Task: Search for accommodations in Tianfu, China, from 5th to 16th June for 2 guests, with a price range of ₹7000 to ₹15000, 1 bed, 2 bathrooms, and amenities like WiFi, air conditioning, and kitchen.
Action: Mouse moved to (490, 105)
Screenshot: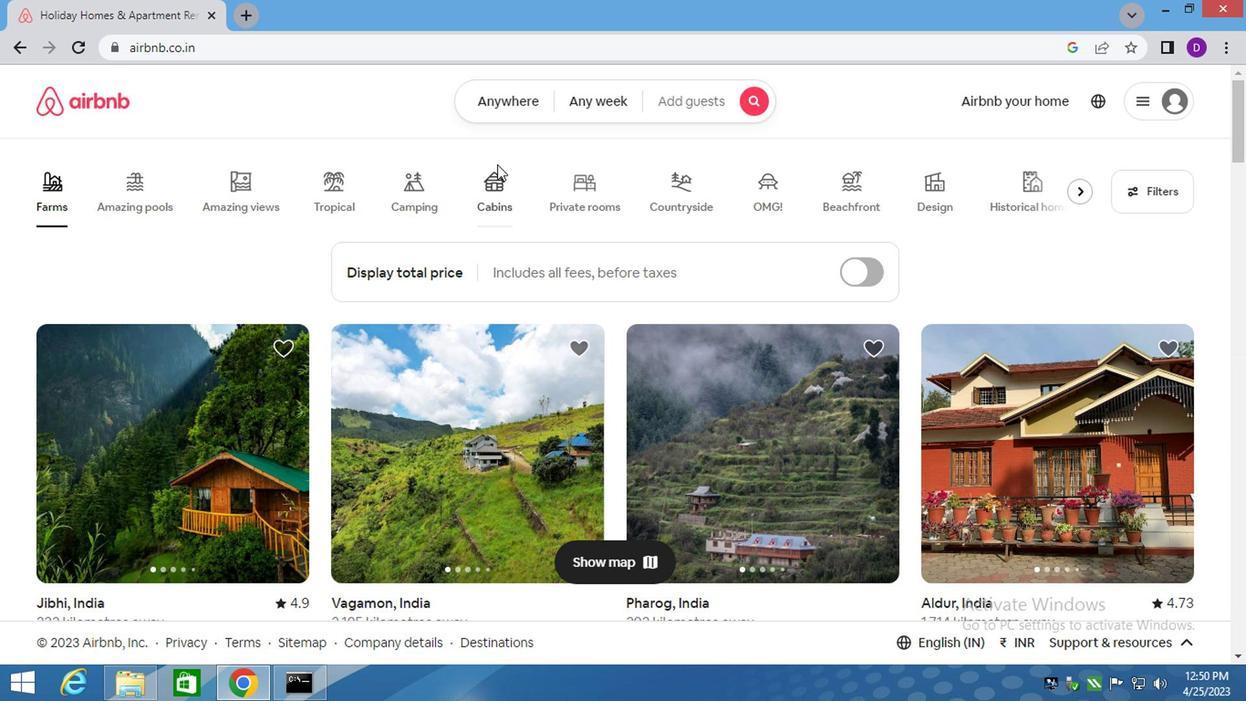 
Action: Mouse pressed left at (490, 105)
Screenshot: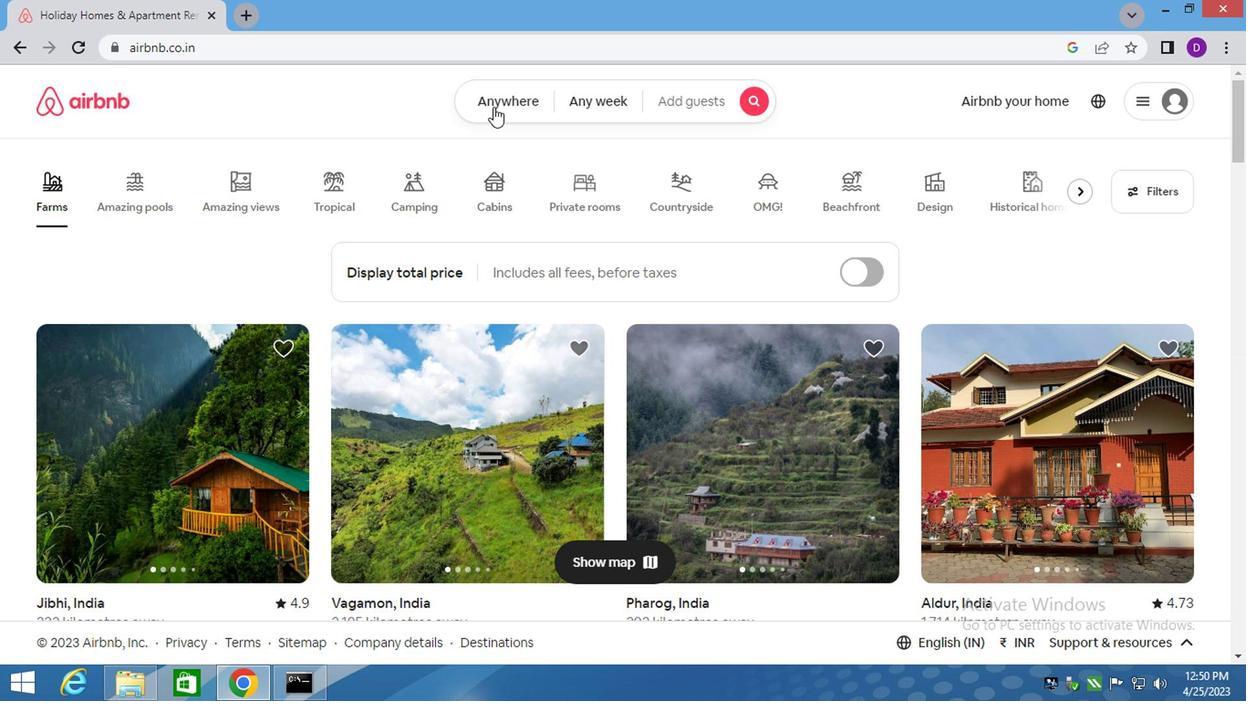 
Action: Mouse moved to (316, 179)
Screenshot: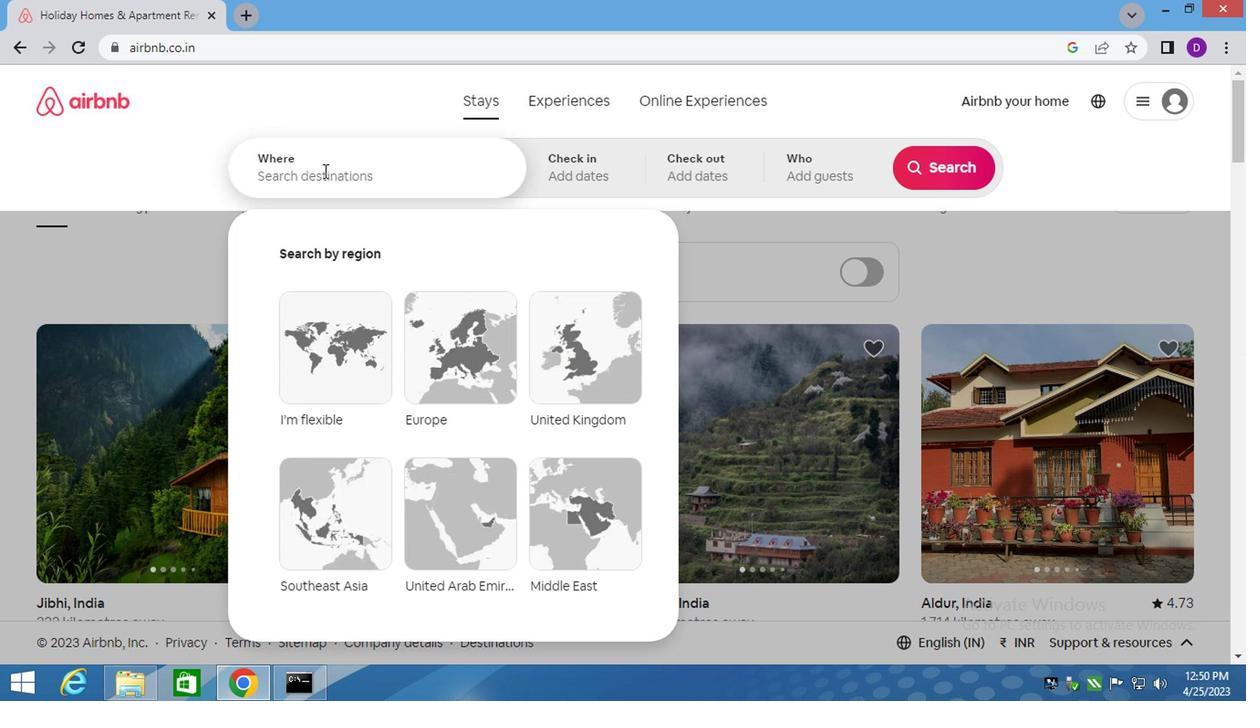 
Action: Mouse pressed left at (316, 179)
Screenshot: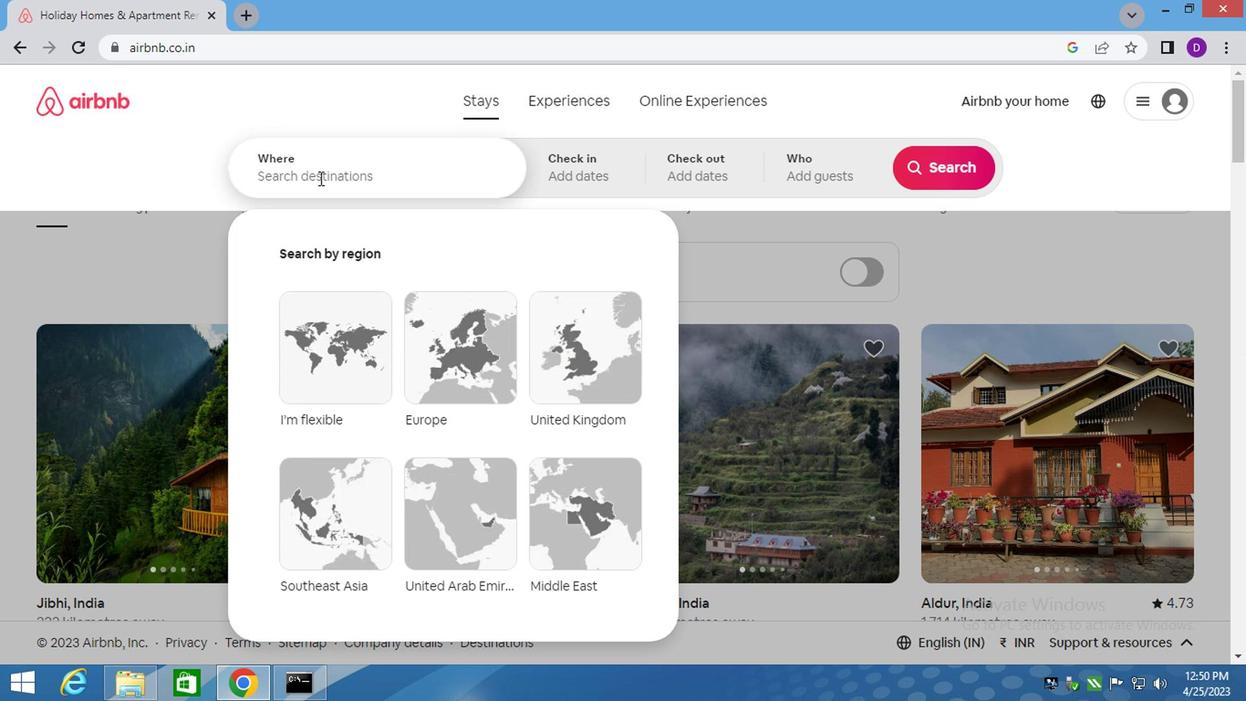 
Action: Key pressed <Key.shift>TIANFU,<Key.space><Key.shift><Key.shift><Key.shift><Key.shift><Key.shift><Key.shift><Key.shift><Key.shift><Key.shift><Key.shift><Key.shift><Key.shift><Key.shift><Key.shift><Key.shift><Key.shift><Key.shift><Key.shift><Key.shift>CHINA<Key.enter>
Screenshot: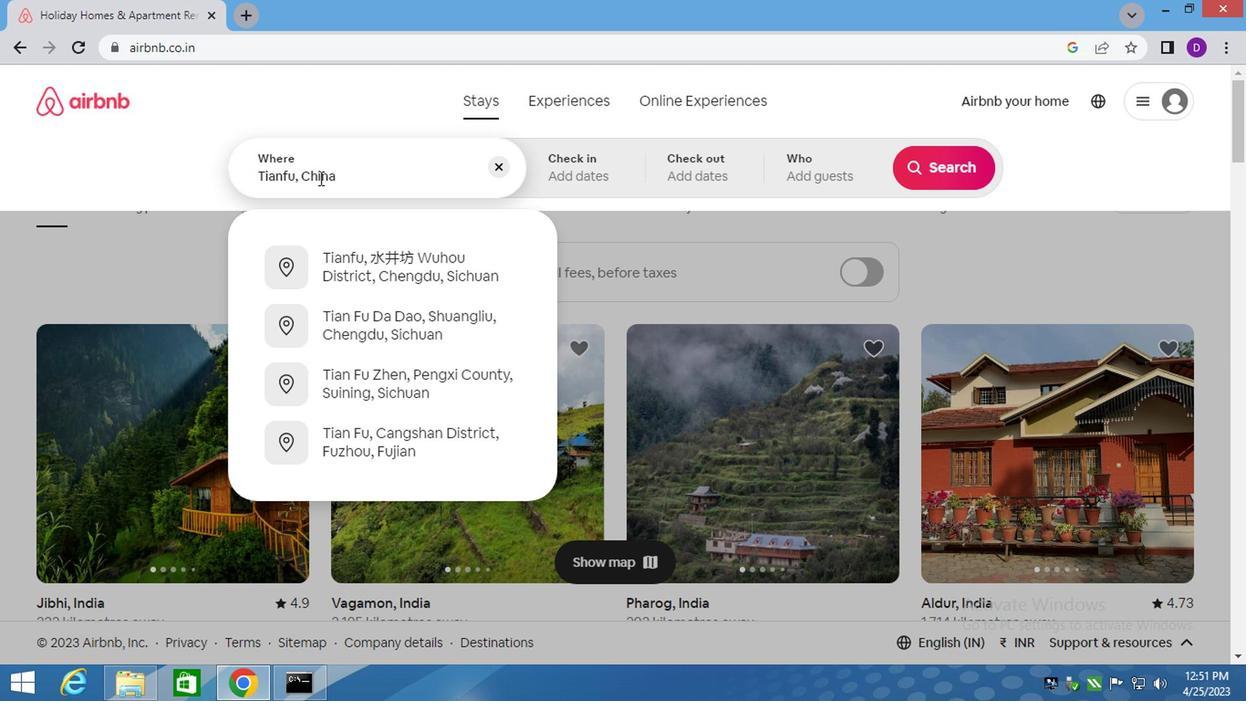 
Action: Mouse moved to (935, 317)
Screenshot: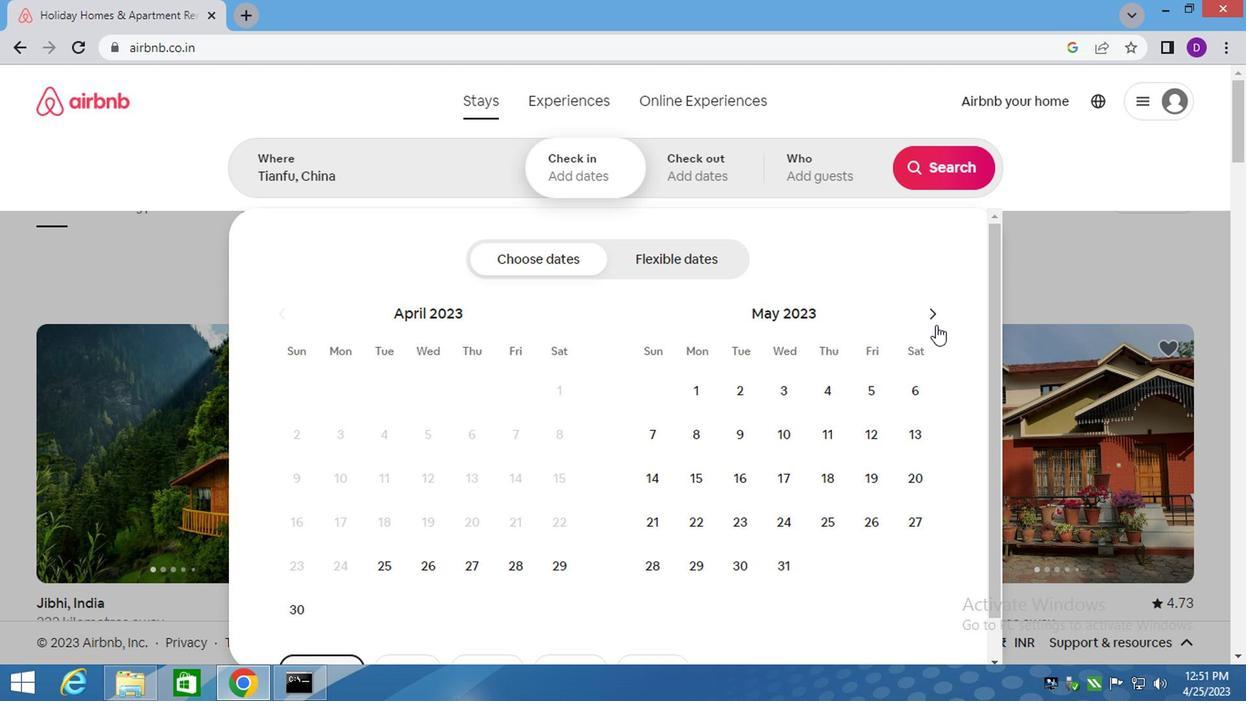 
Action: Mouse pressed left at (935, 317)
Screenshot: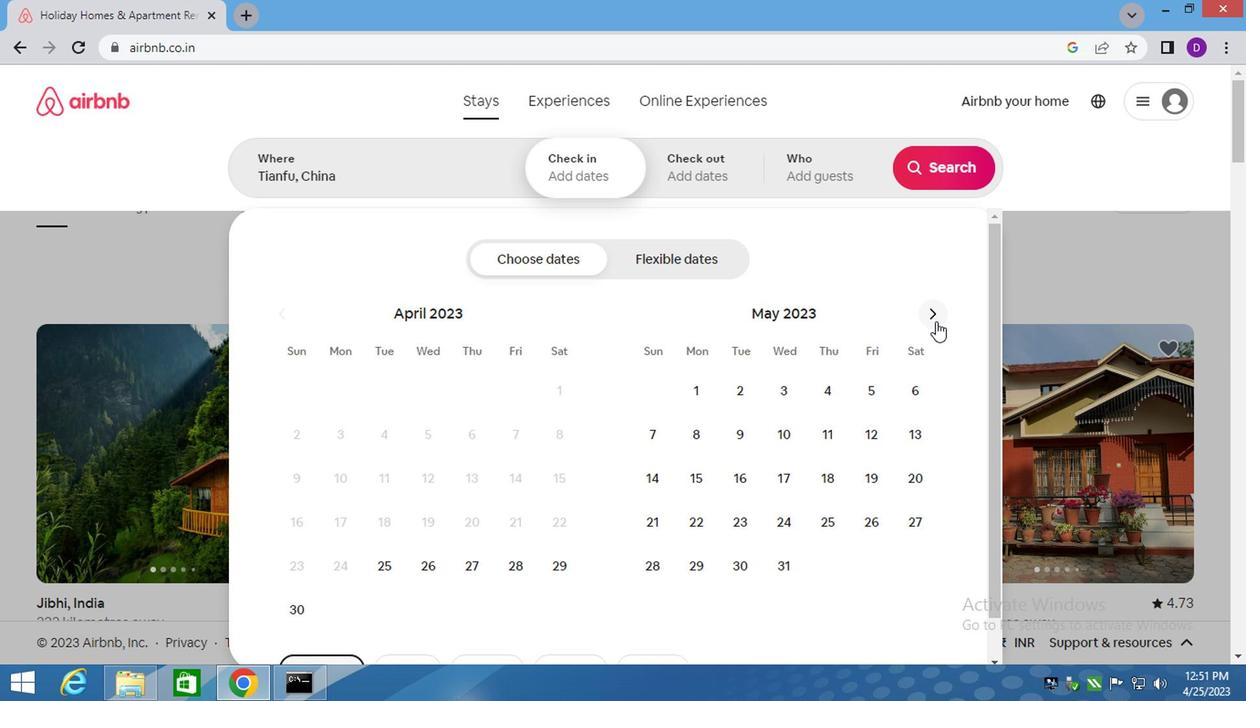 
Action: Mouse moved to (691, 439)
Screenshot: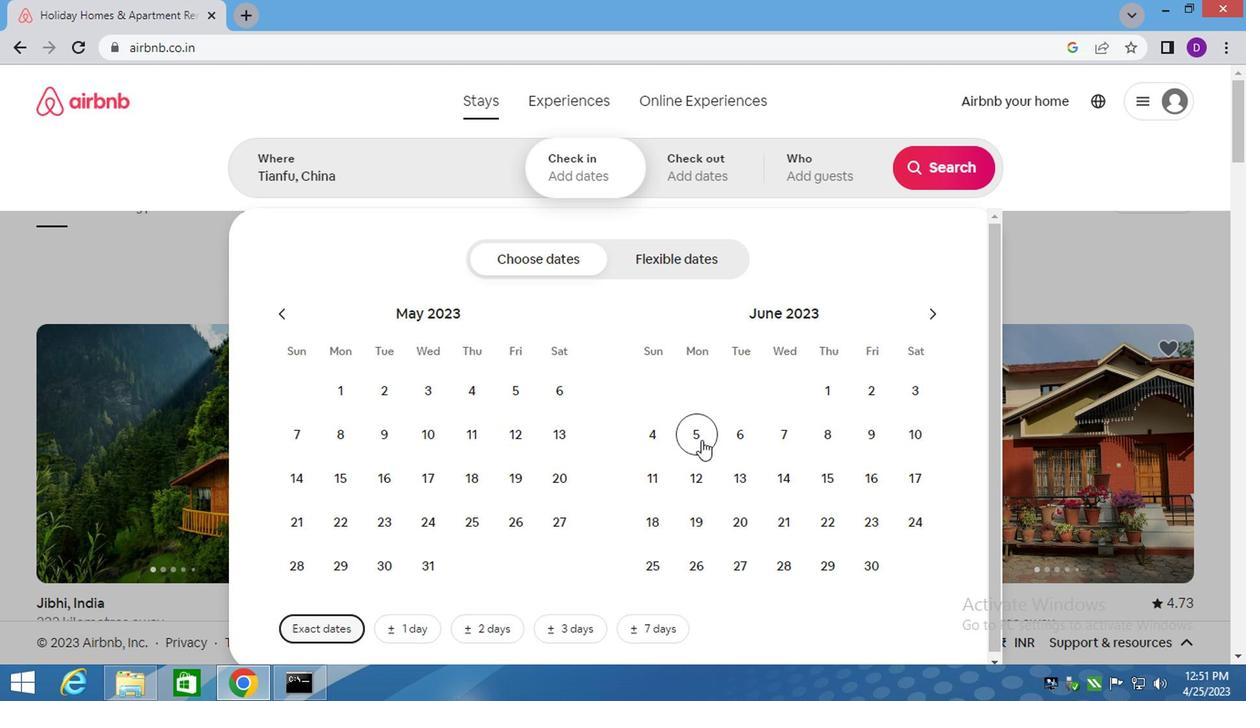 
Action: Mouse pressed left at (691, 439)
Screenshot: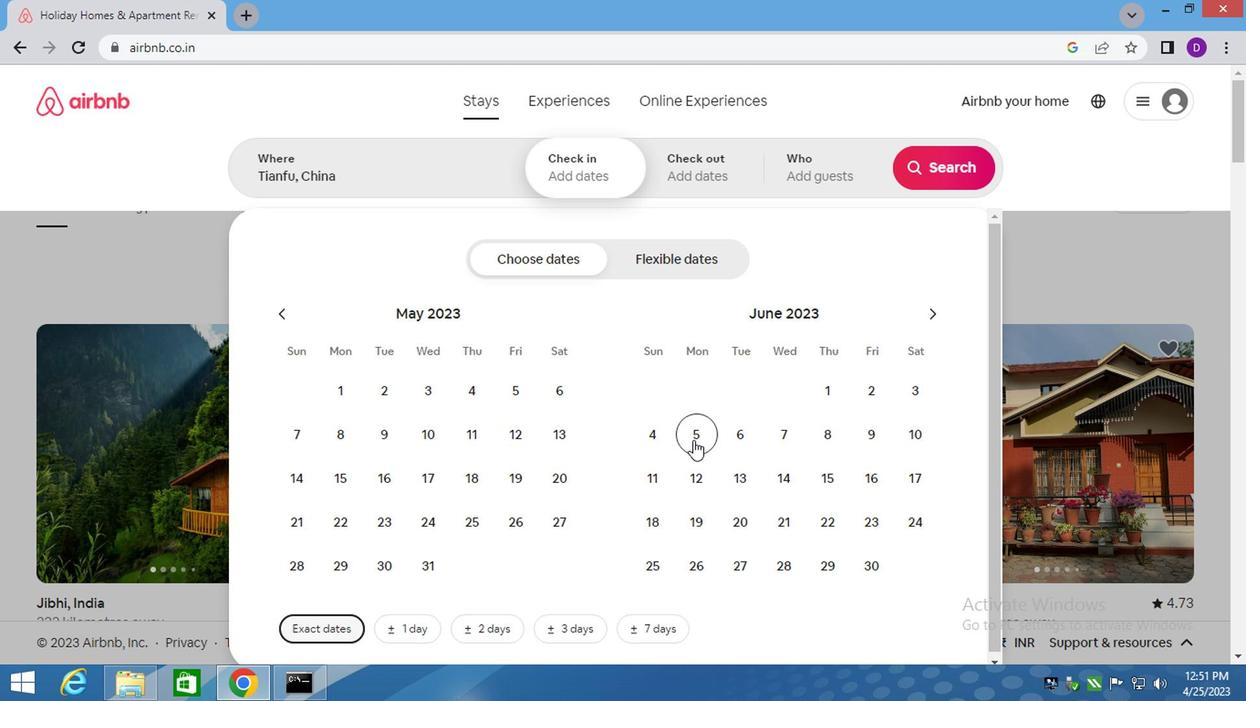 
Action: Mouse moved to (864, 478)
Screenshot: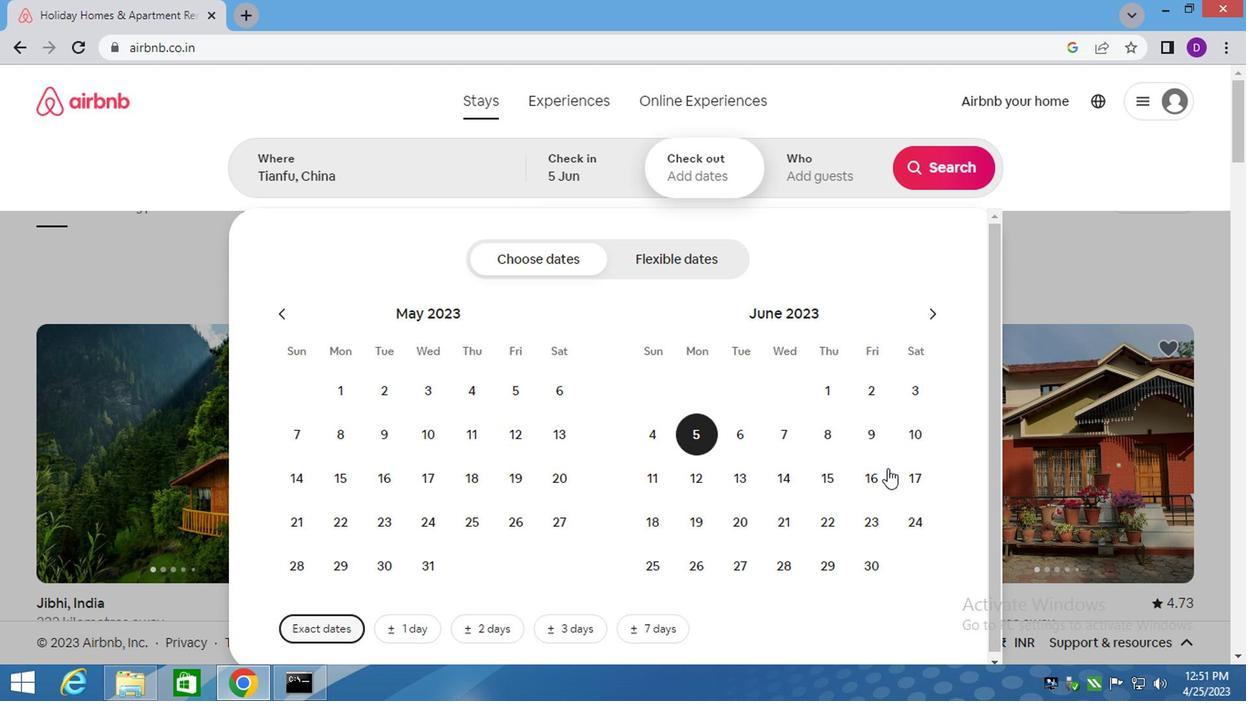 
Action: Mouse pressed left at (864, 478)
Screenshot: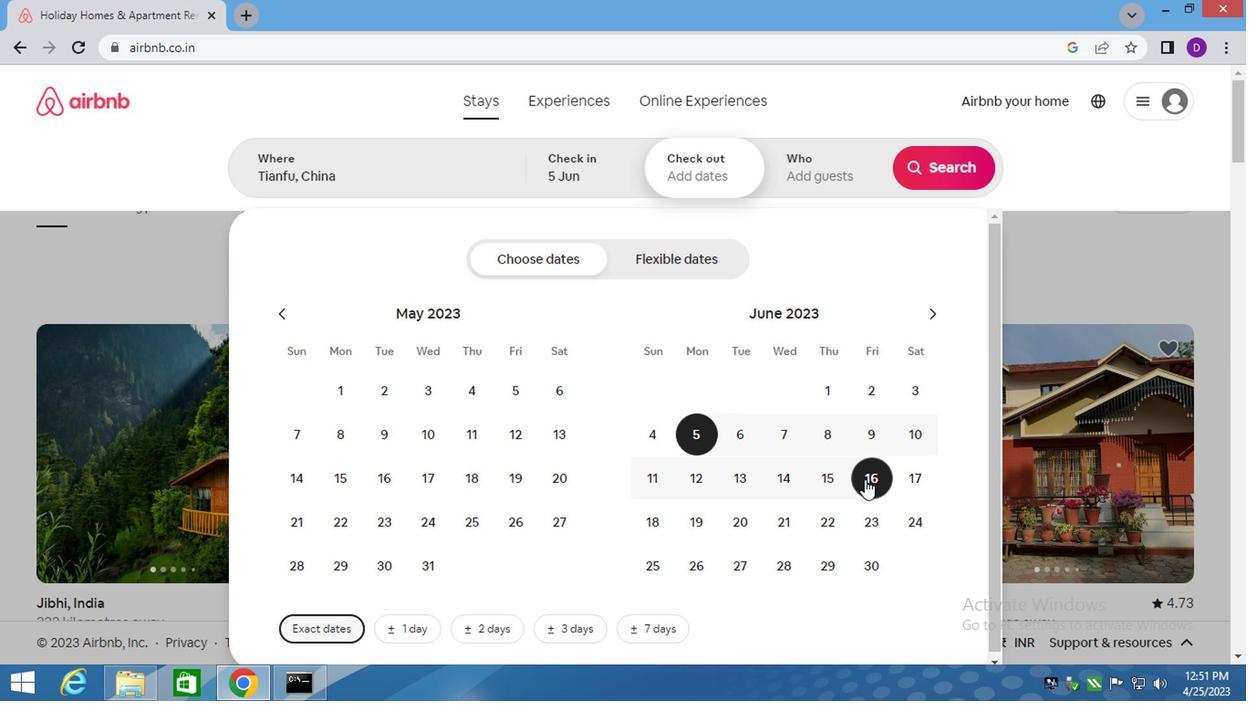 
Action: Mouse moved to (792, 179)
Screenshot: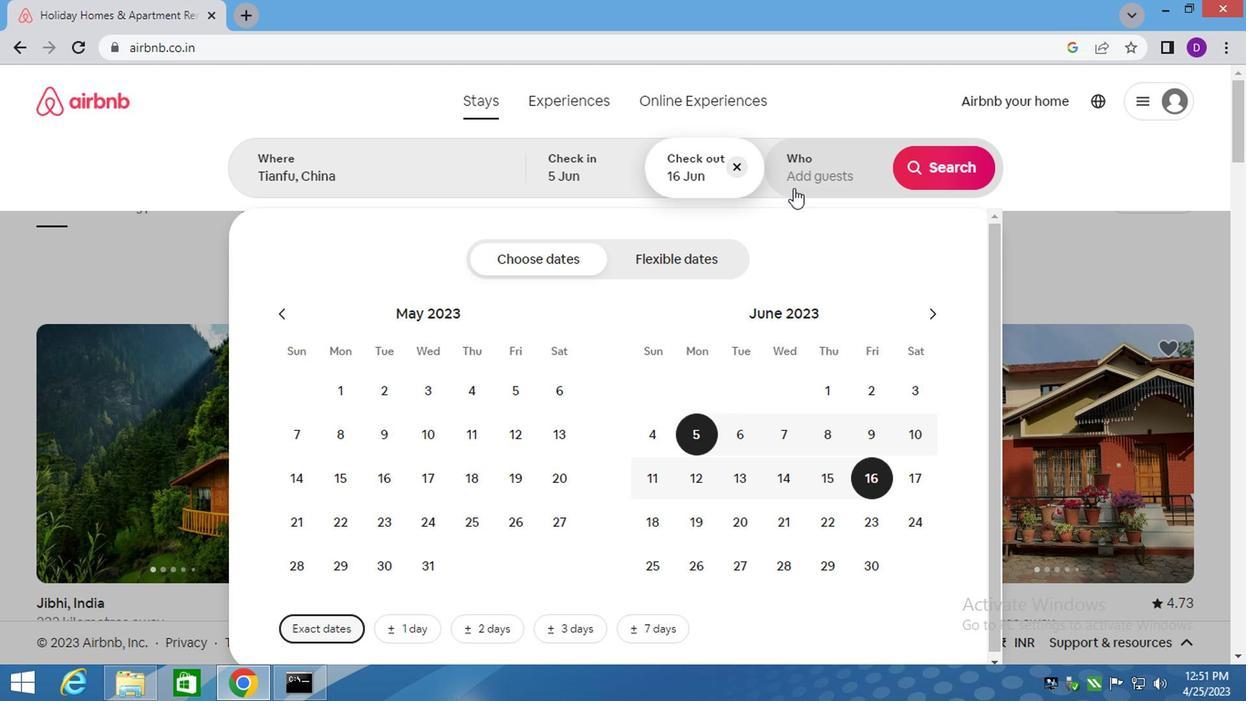 
Action: Mouse pressed left at (792, 179)
Screenshot: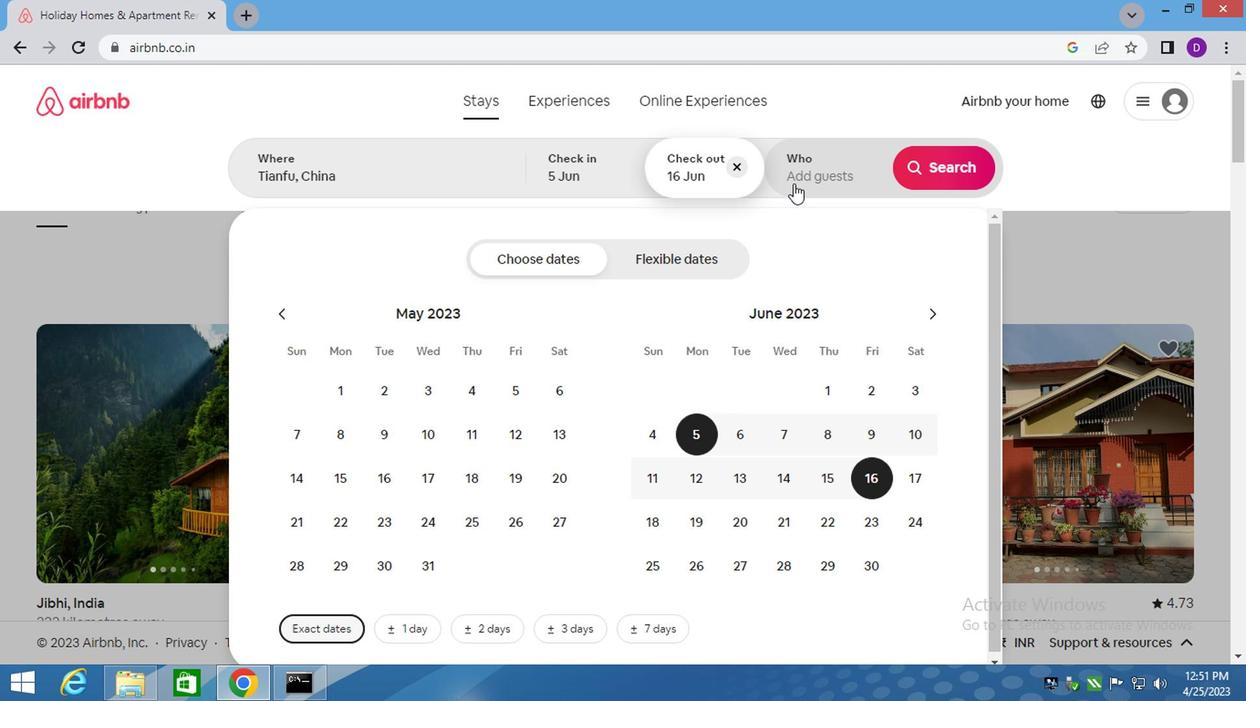 
Action: Mouse moved to (955, 272)
Screenshot: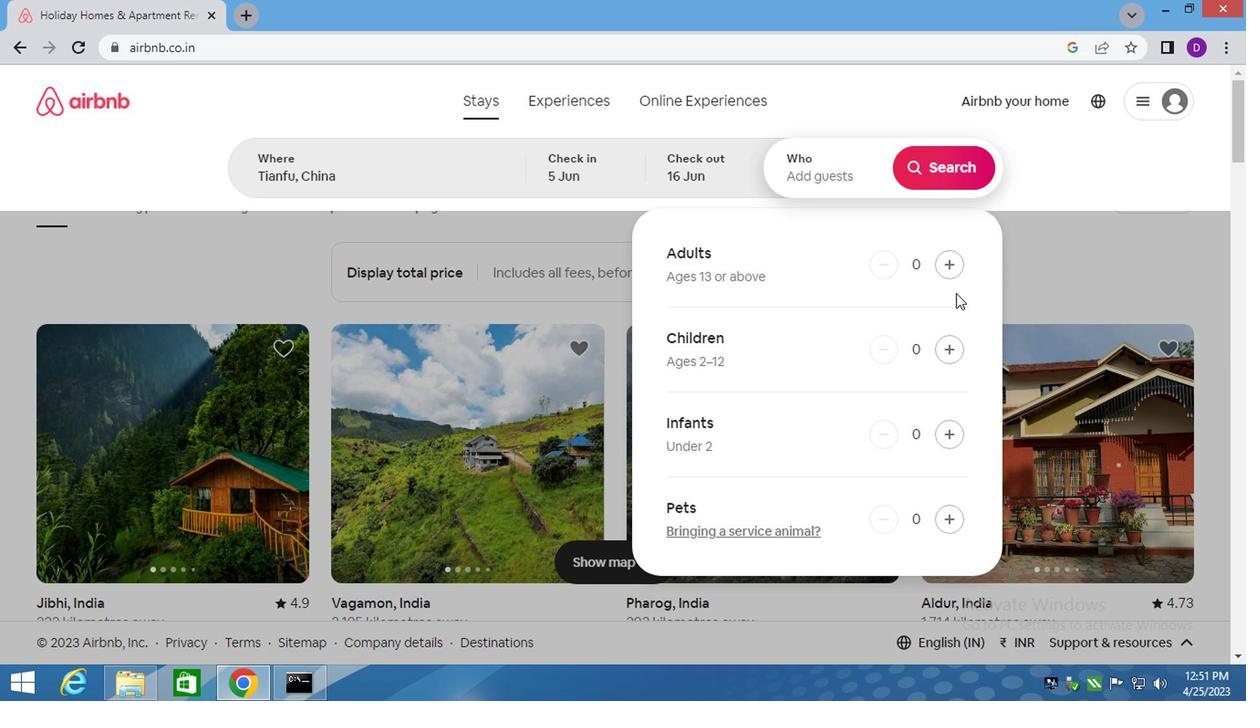 
Action: Mouse pressed left at (955, 272)
Screenshot: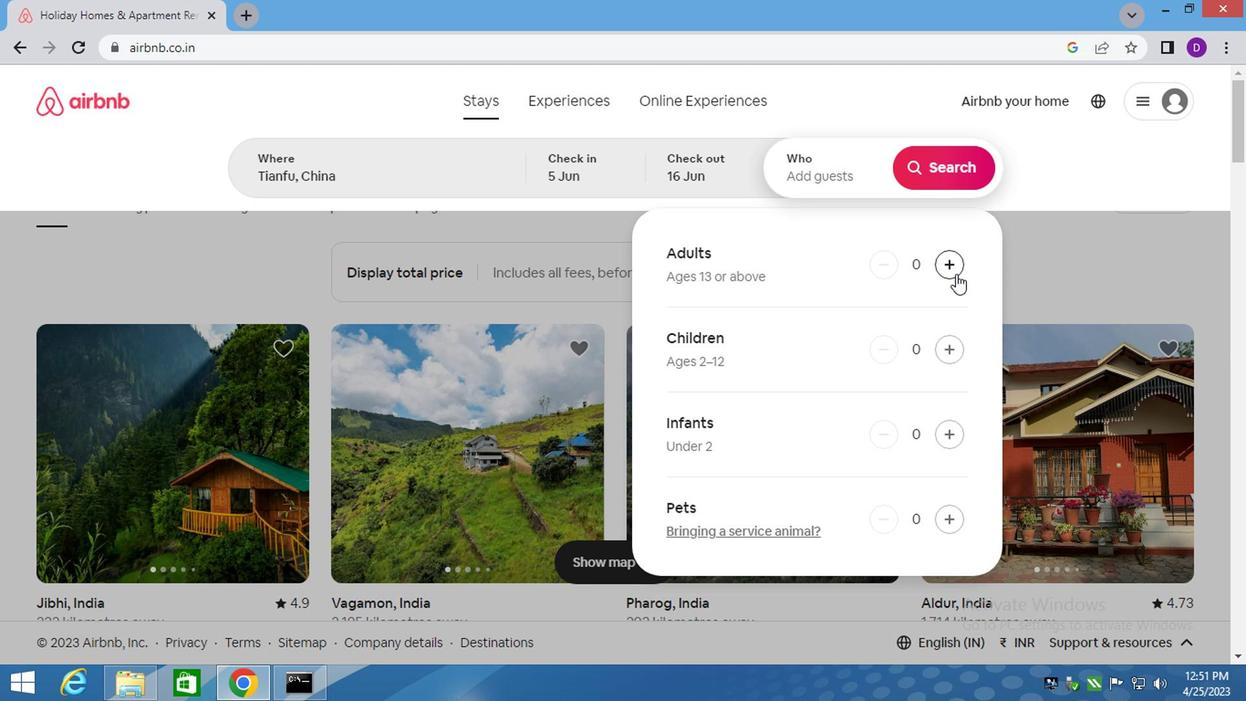 
Action: Mouse pressed left at (955, 272)
Screenshot: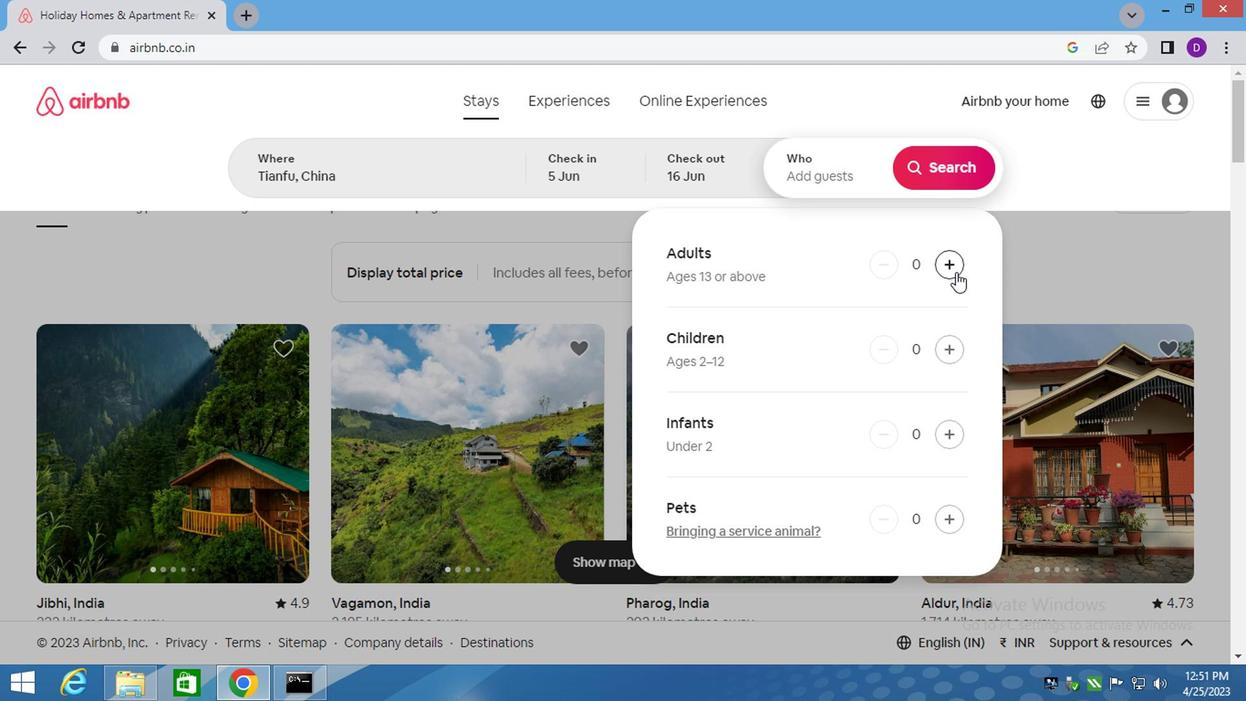 
Action: Mouse moved to (946, 177)
Screenshot: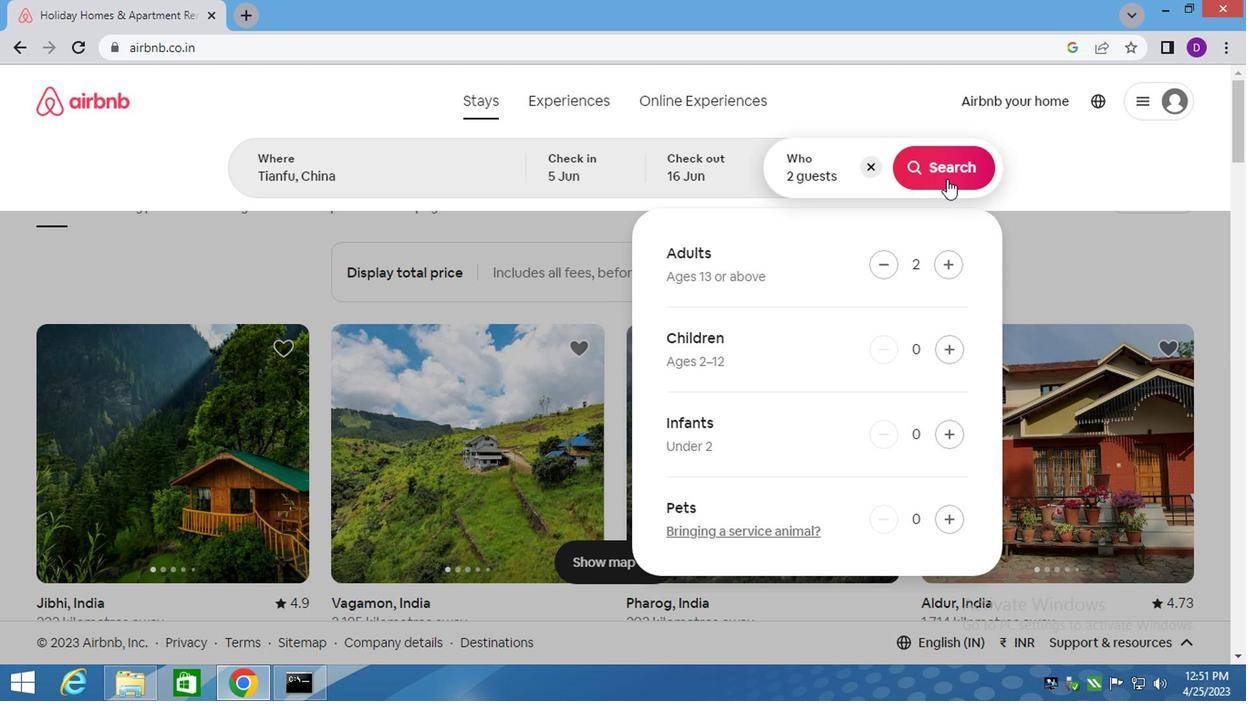 
Action: Mouse pressed left at (946, 177)
Screenshot: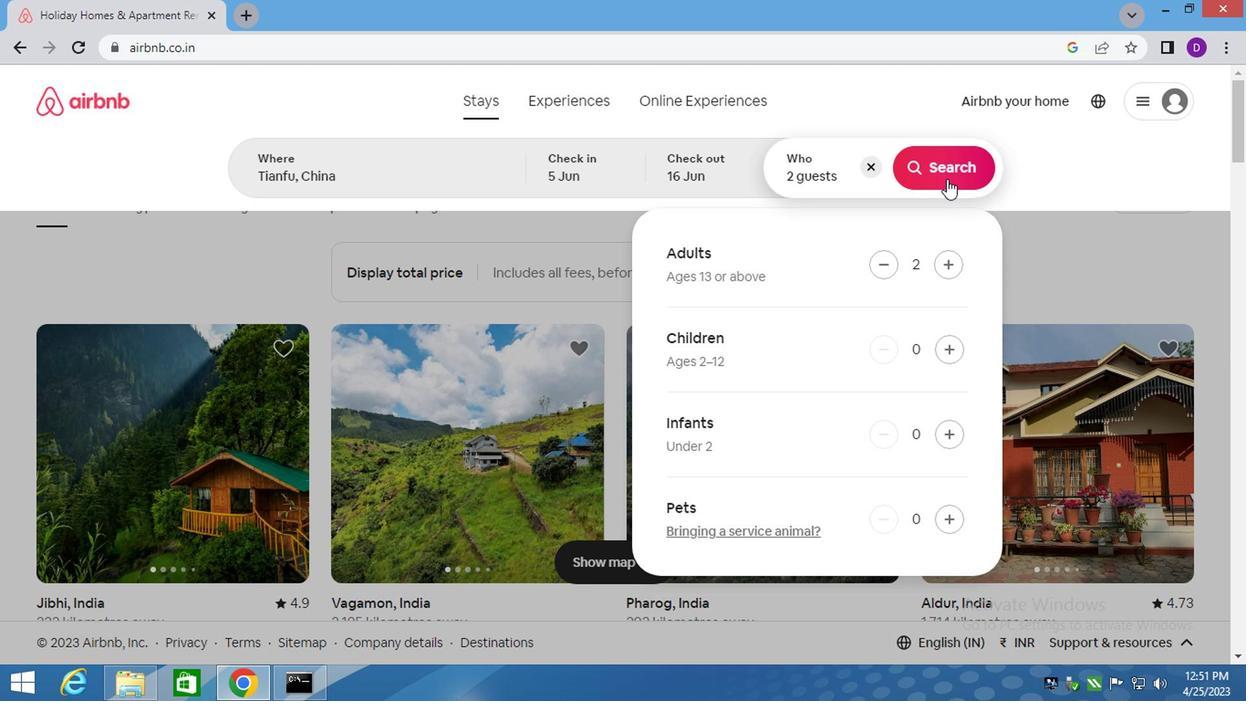 
Action: Mouse moved to (1171, 165)
Screenshot: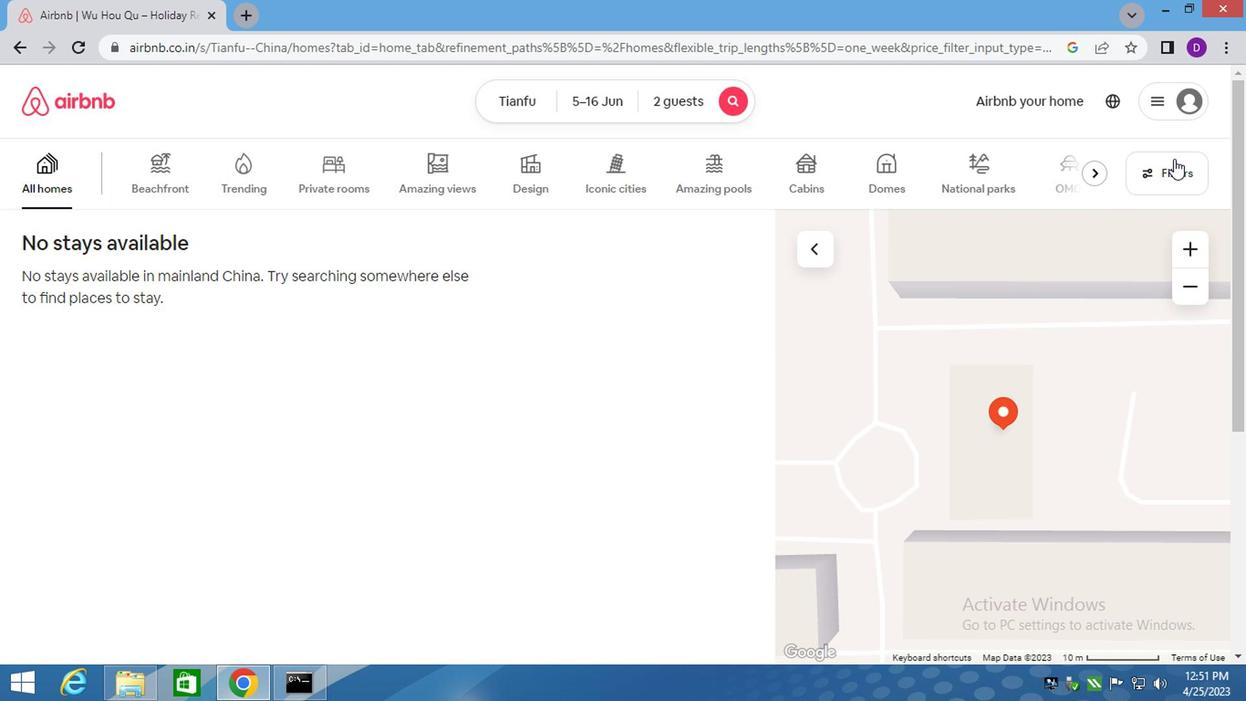 
Action: Mouse pressed left at (1171, 165)
Screenshot: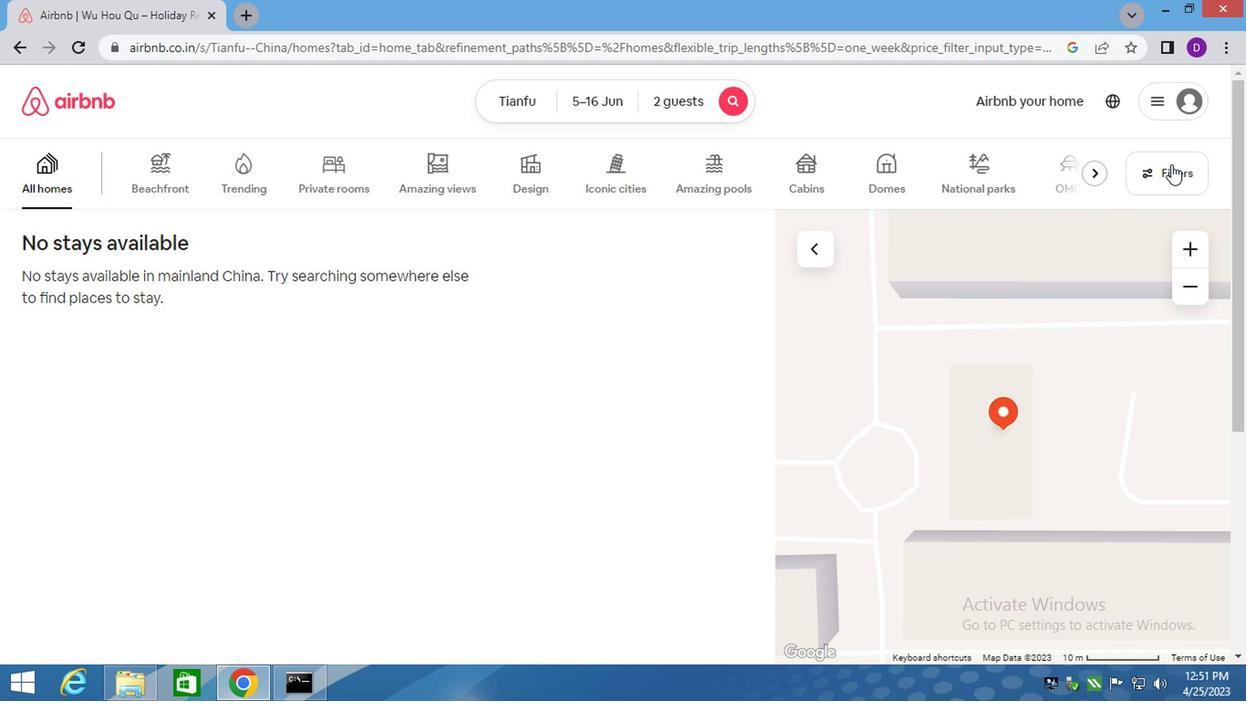 
Action: Mouse moved to (400, 289)
Screenshot: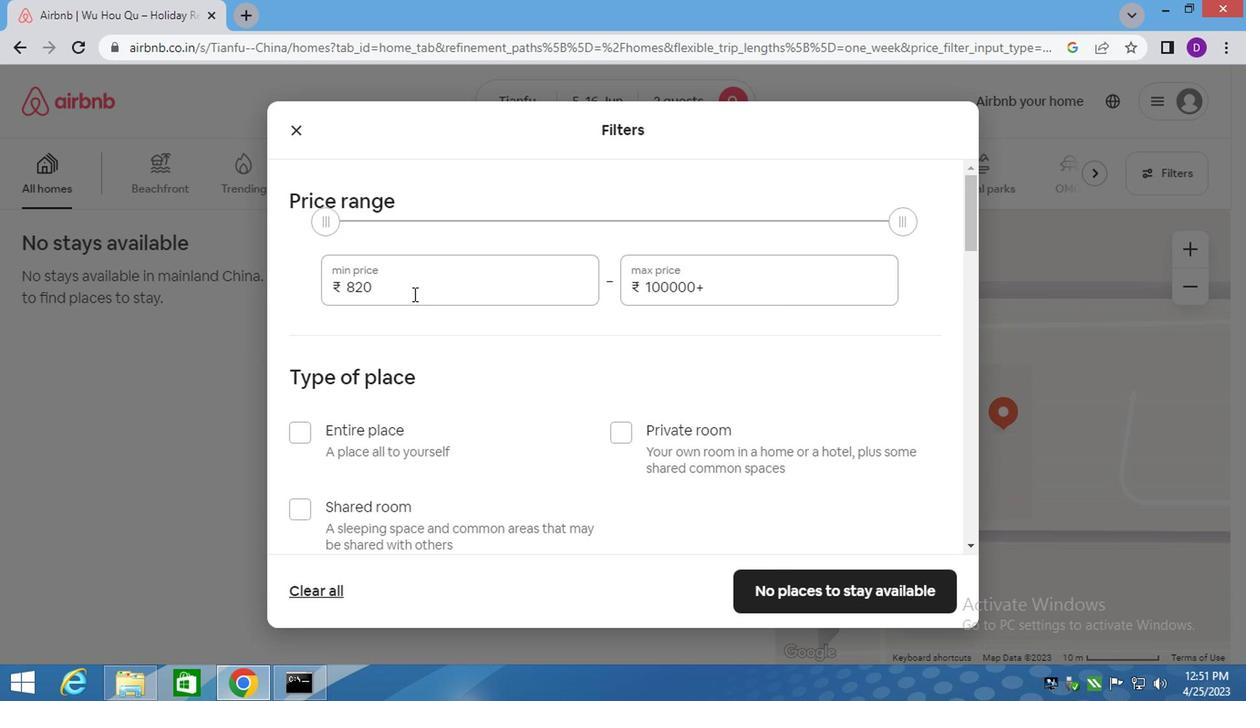 
Action: Mouse pressed left at (400, 289)
Screenshot: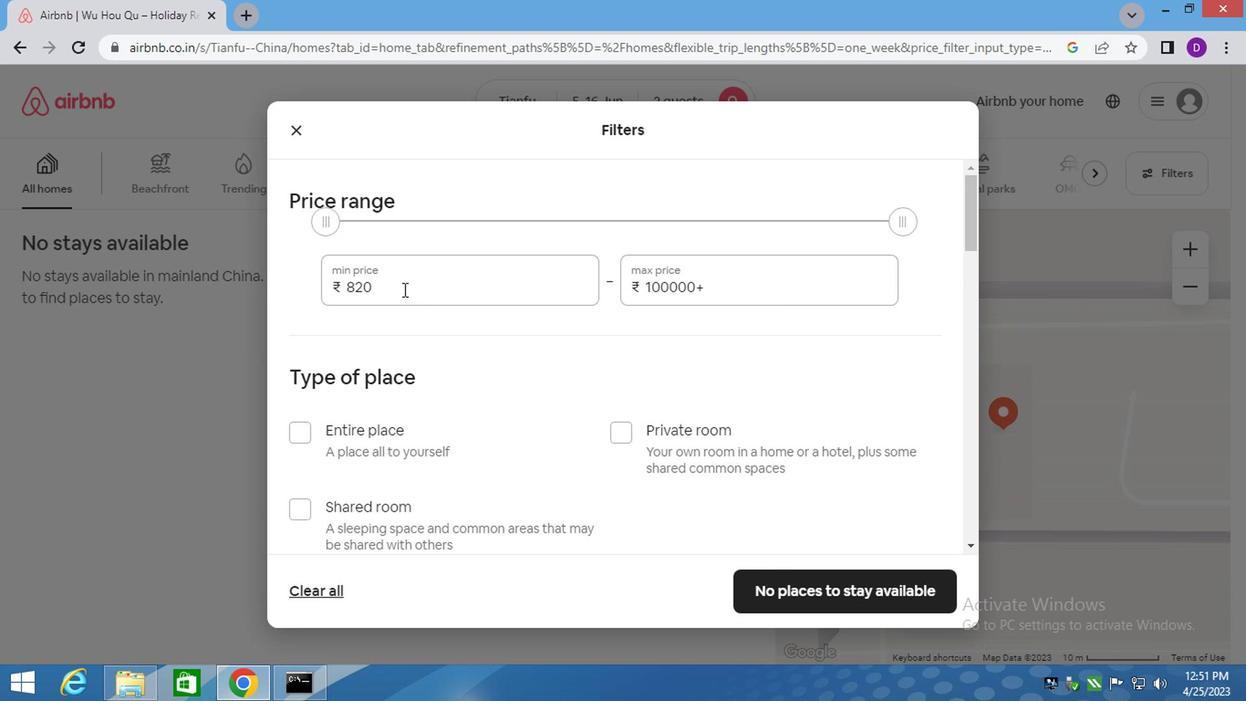 
Action: Mouse pressed left at (400, 289)
Screenshot: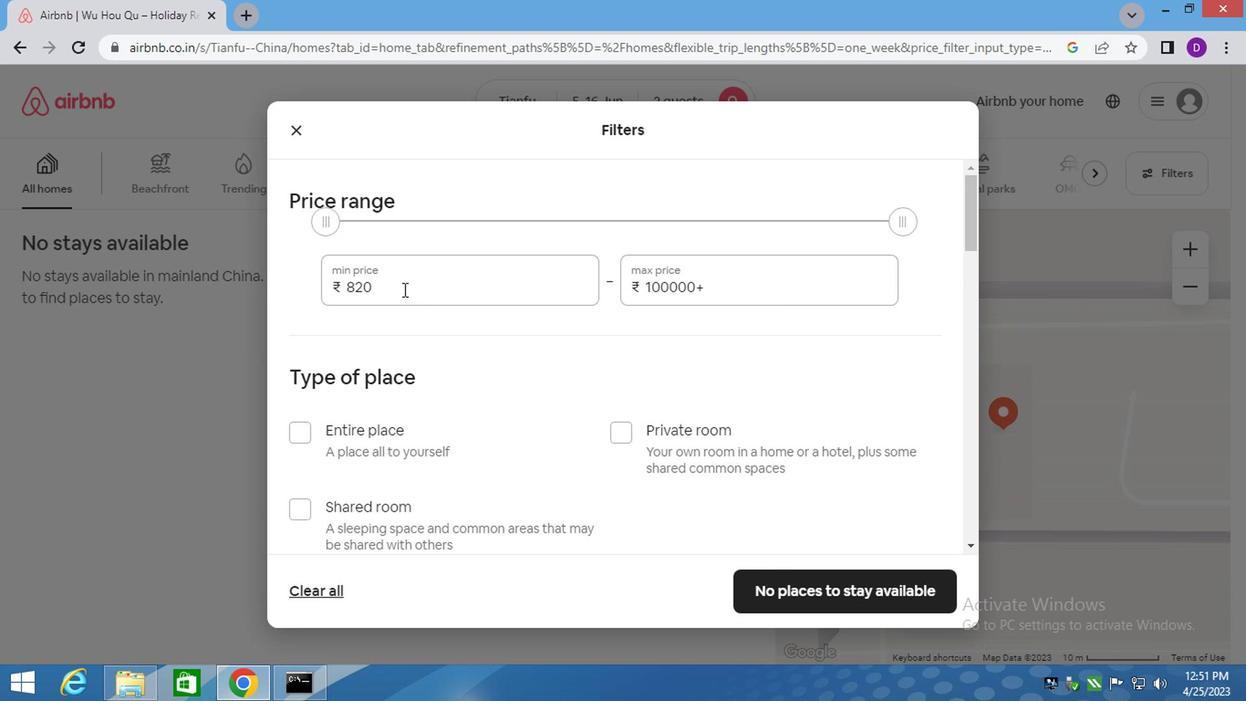 
Action: Key pressed 7000<Key.tab>15000
Screenshot: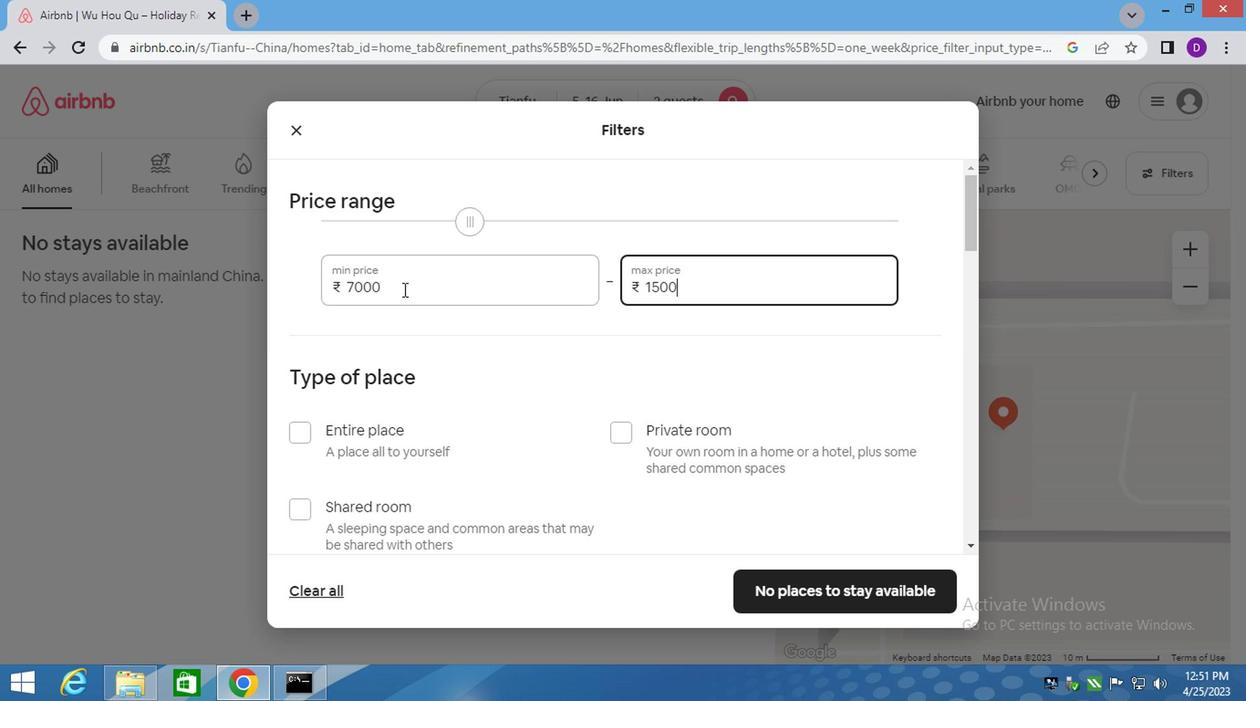 
Action: Mouse moved to (294, 430)
Screenshot: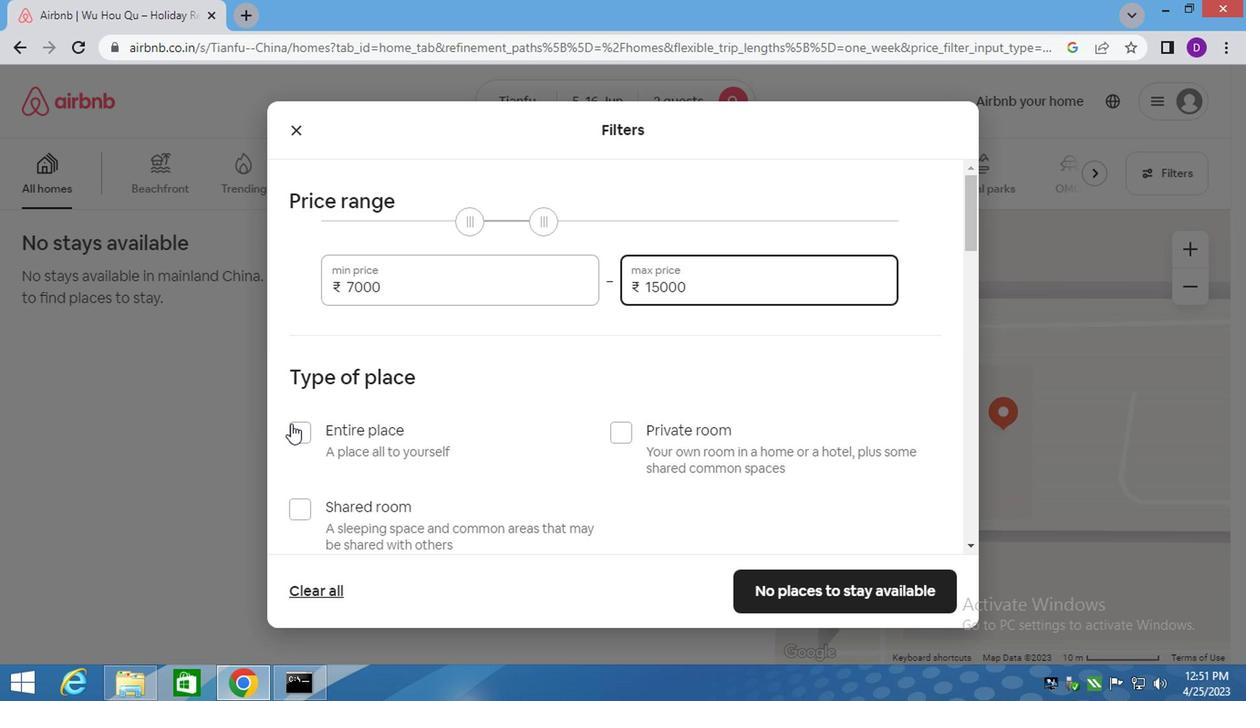 
Action: Mouse pressed left at (294, 430)
Screenshot: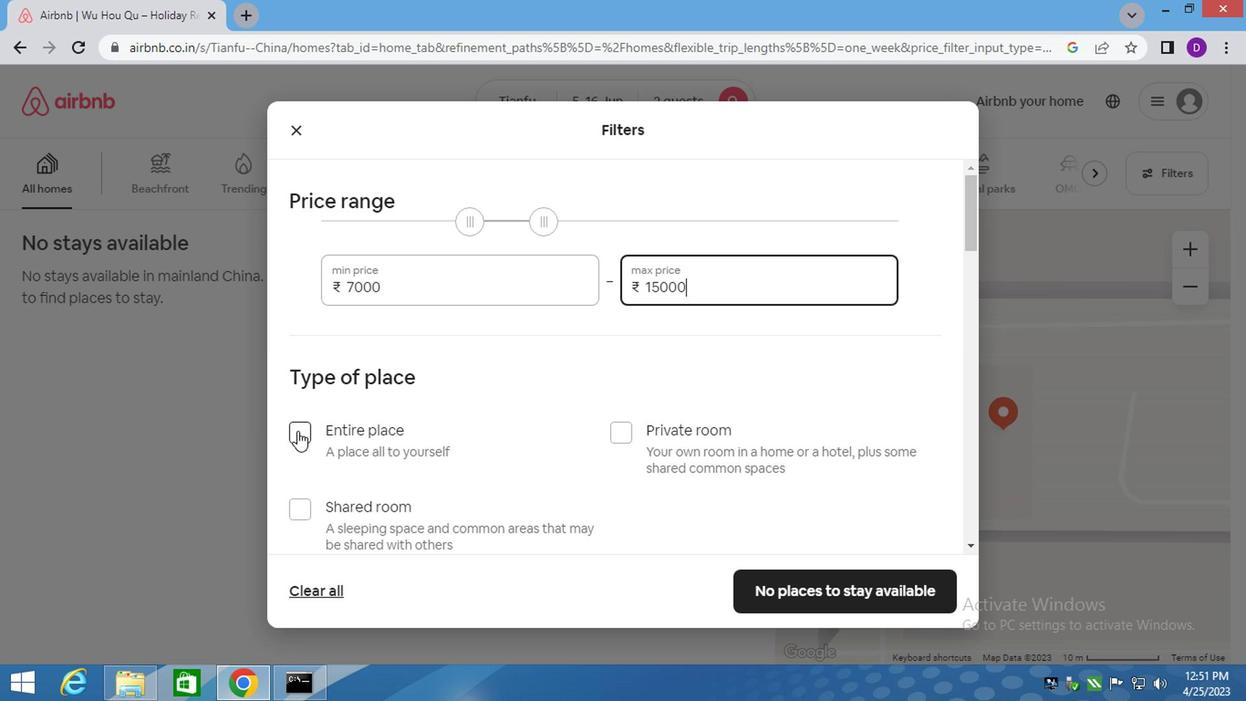 
Action: Mouse moved to (479, 405)
Screenshot: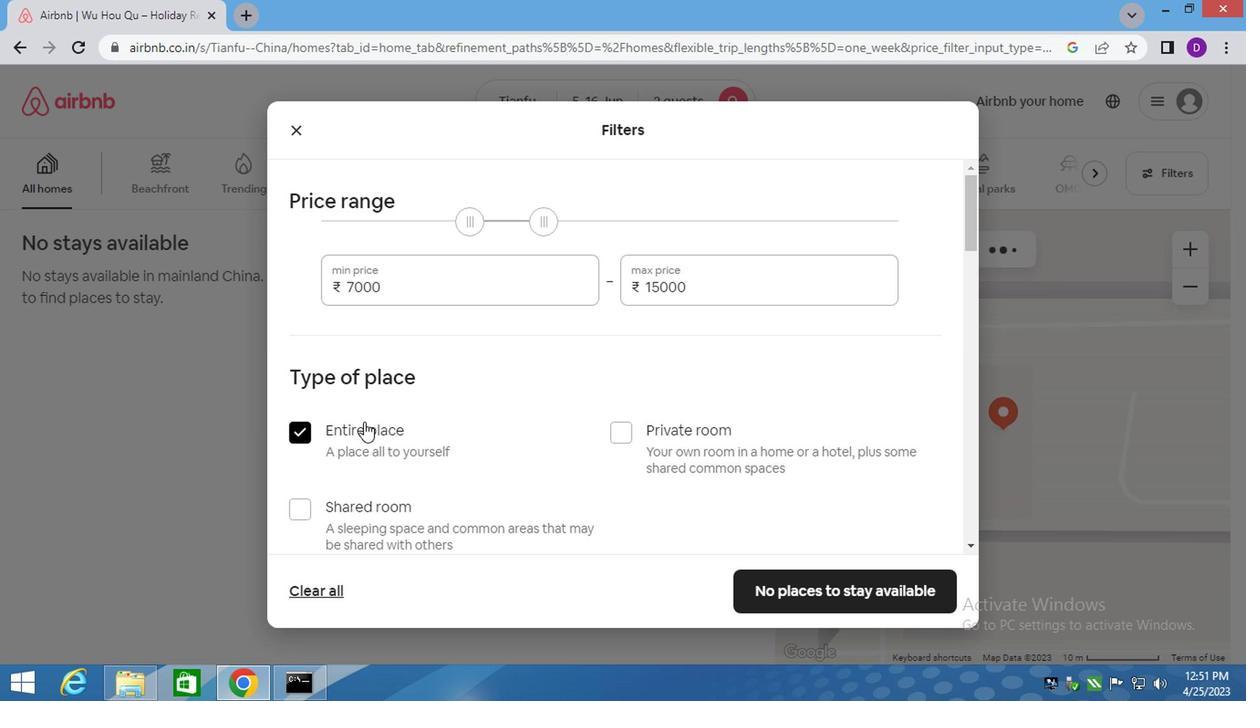 
Action: Mouse scrolled (479, 404) with delta (0, -1)
Screenshot: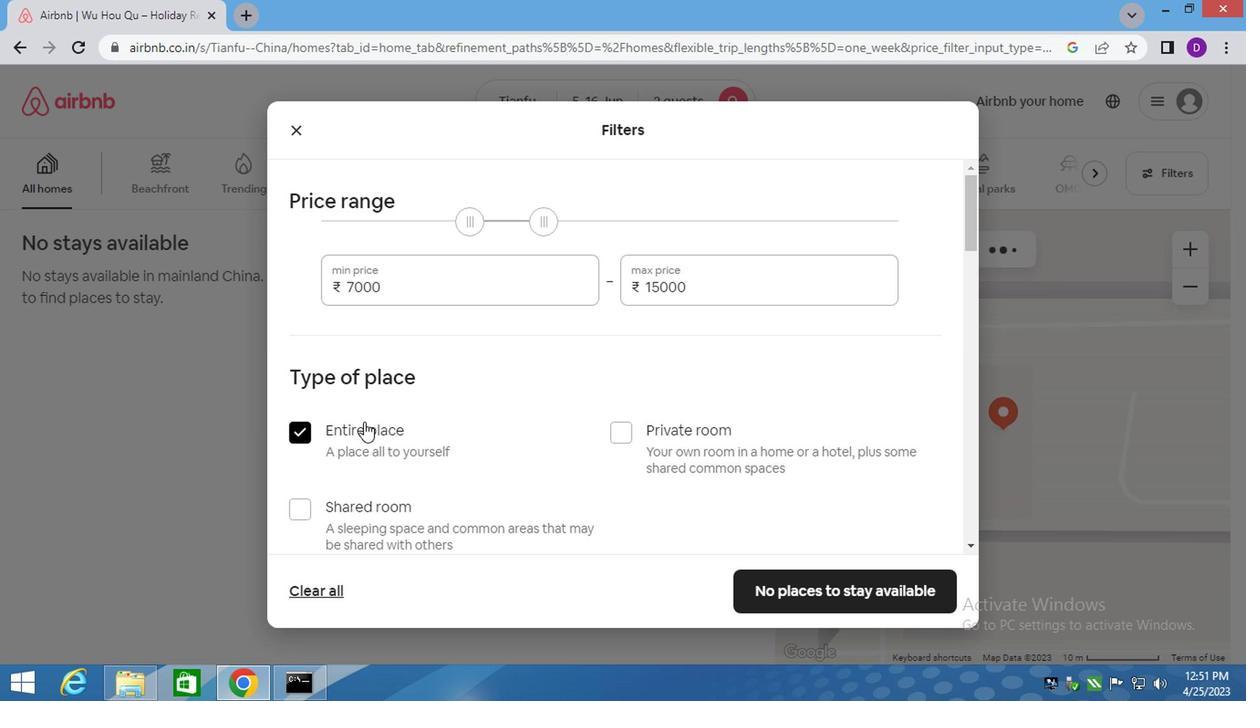 
Action: Mouse moved to (479, 405)
Screenshot: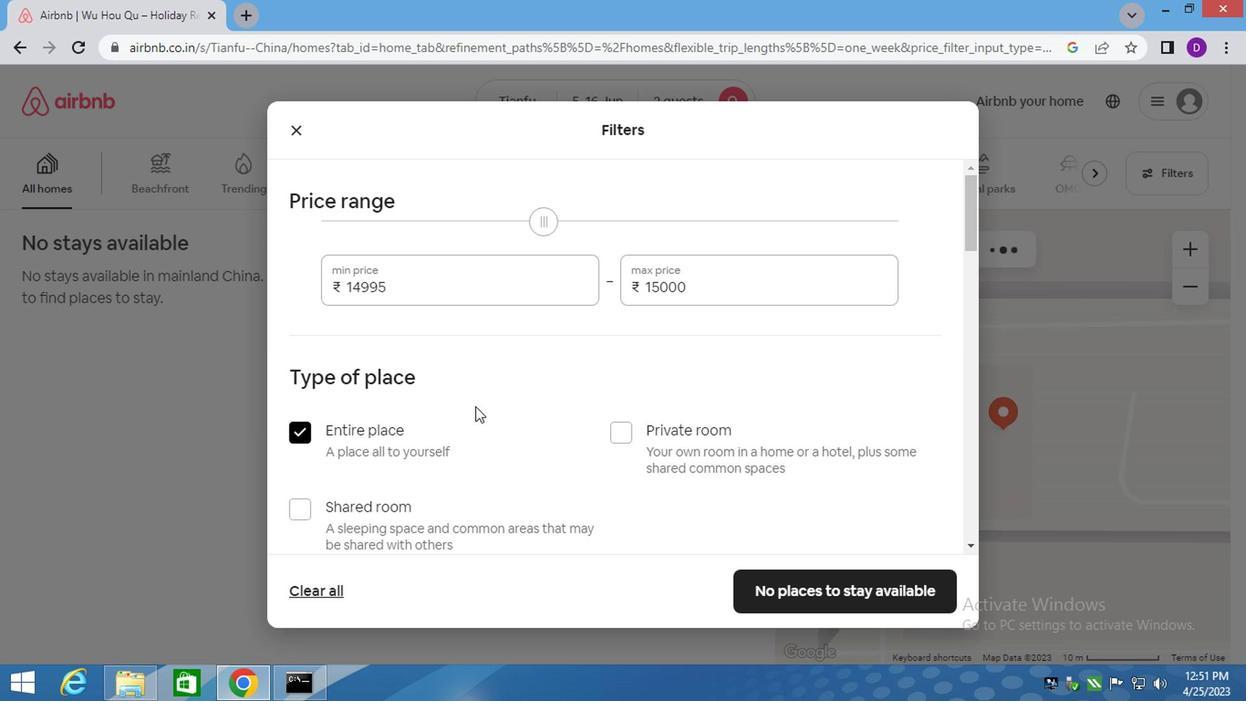 
Action: Mouse scrolled (479, 404) with delta (0, -1)
Screenshot: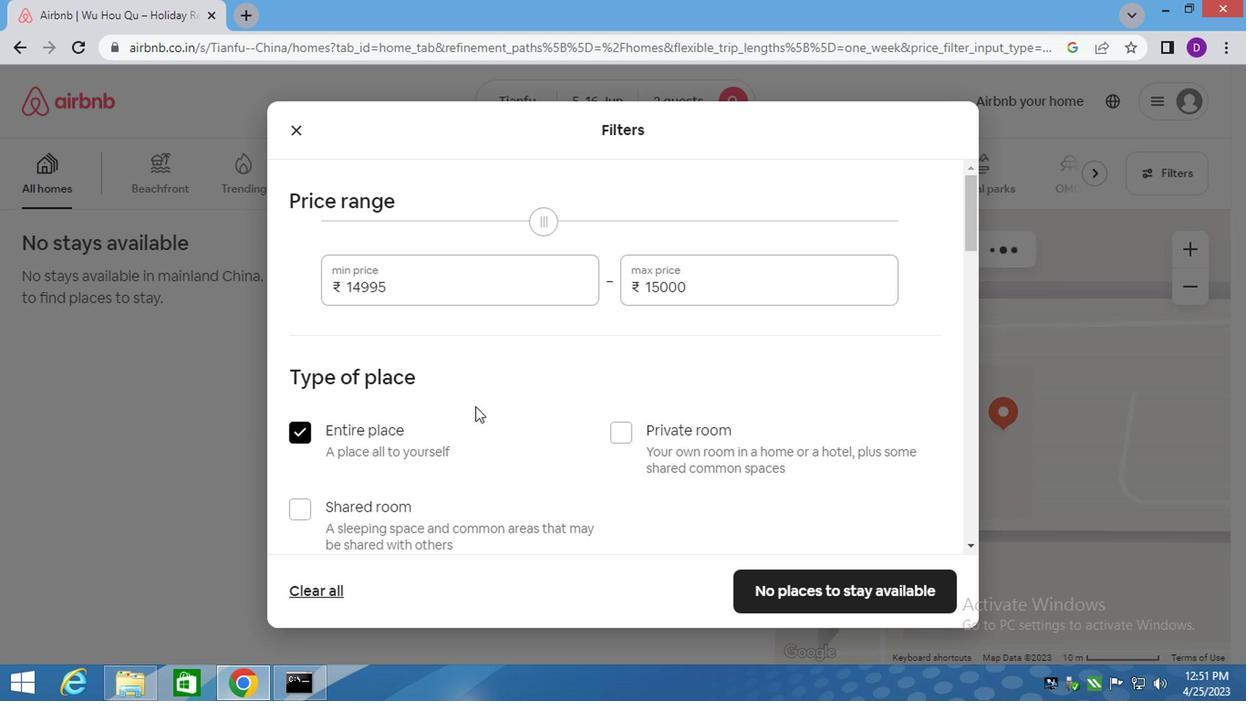 
Action: Mouse moved to (479, 405)
Screenshot: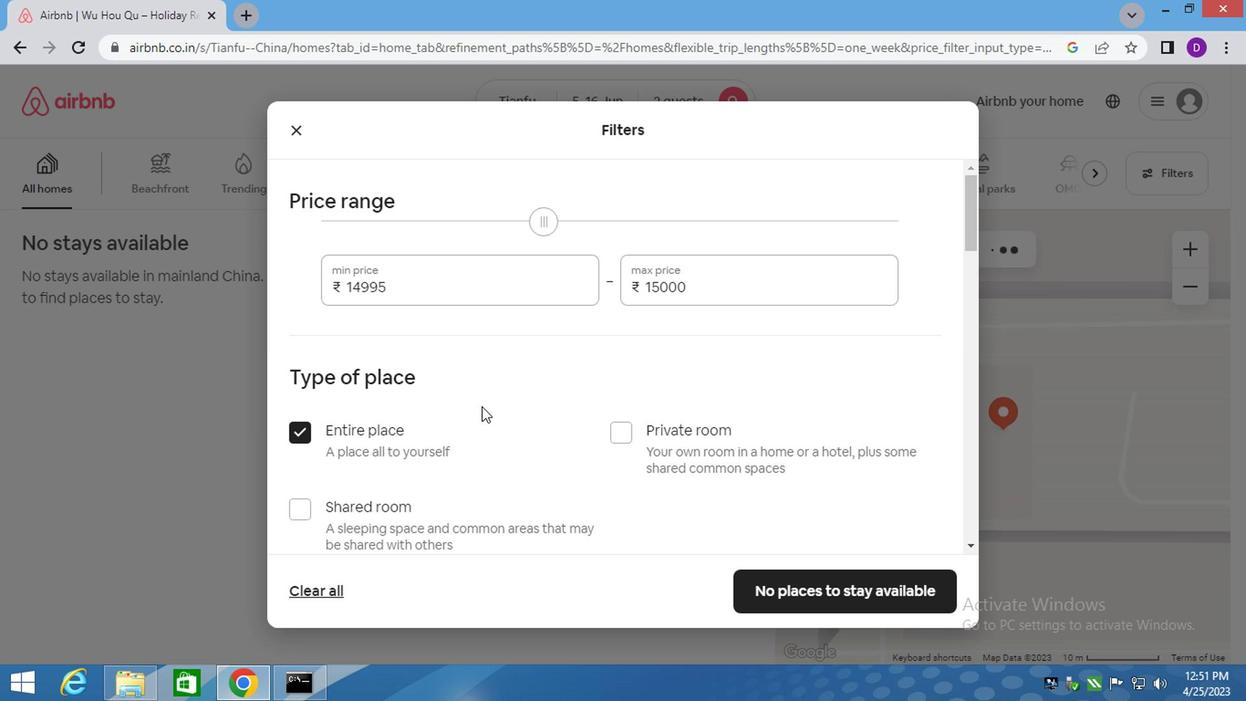 
Action: Mouse scrolled (479, 404) with delta (0, -1)
Screenshot: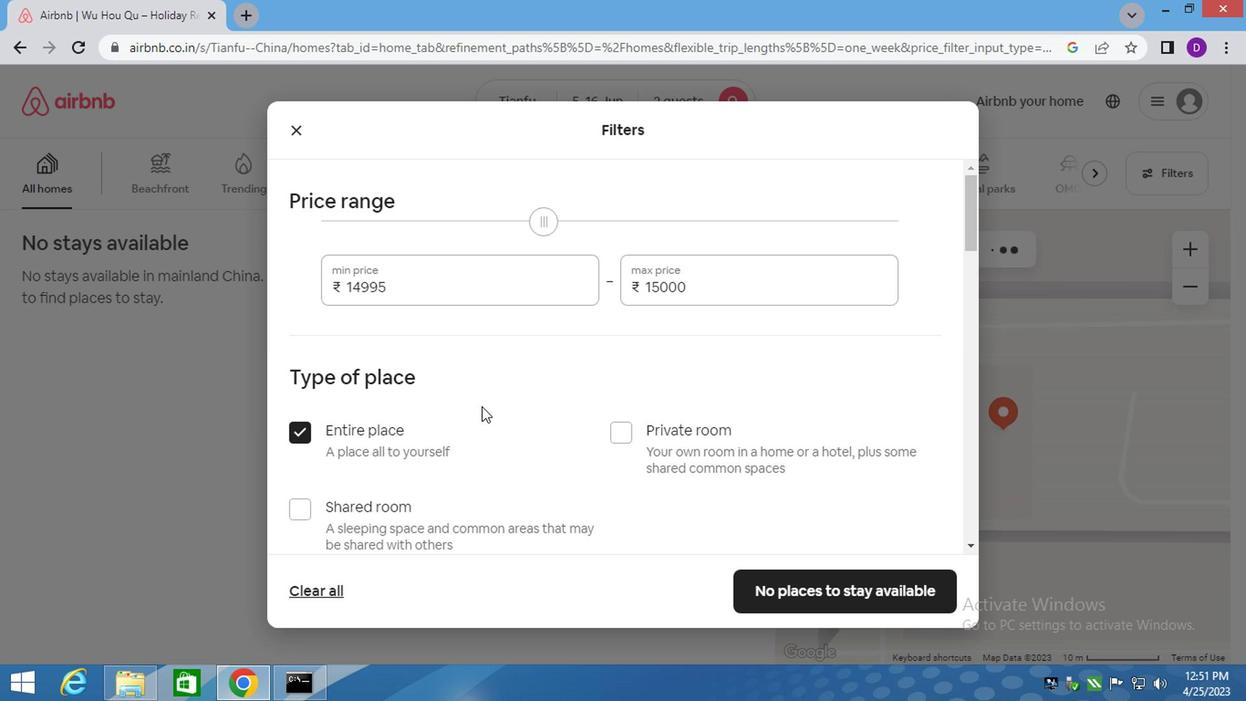 
Action: Mouse scrolled (479, 404) with delta (0, -1)
Screenshot: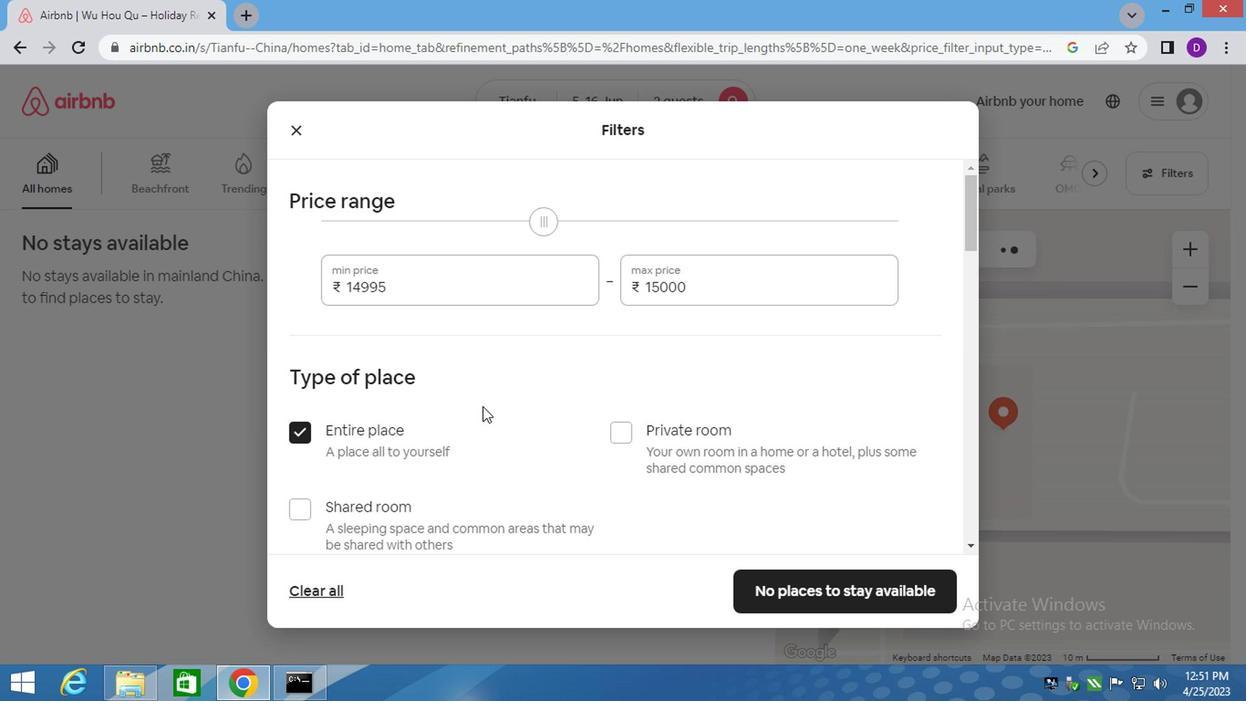 
Action: Mouse moved to (479, 407)
Screenshot: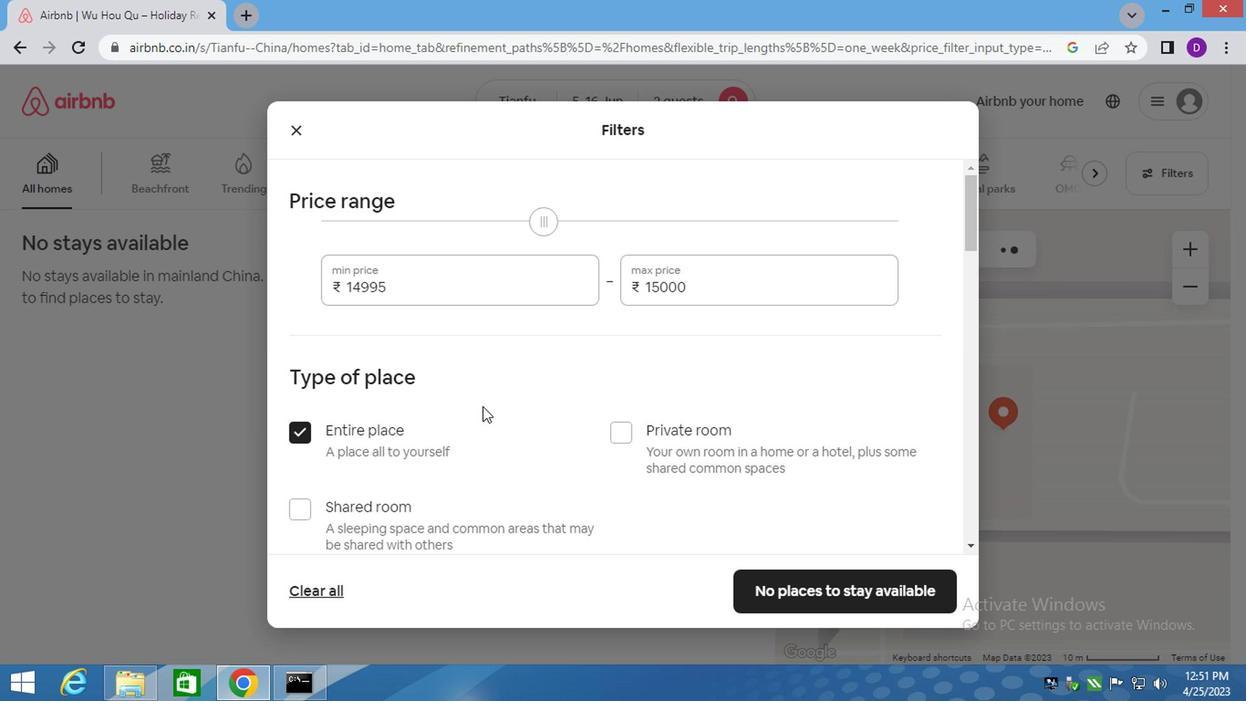 
Action: Mouse scrolled (479, 406) with delta (0, -1)
Screenshot: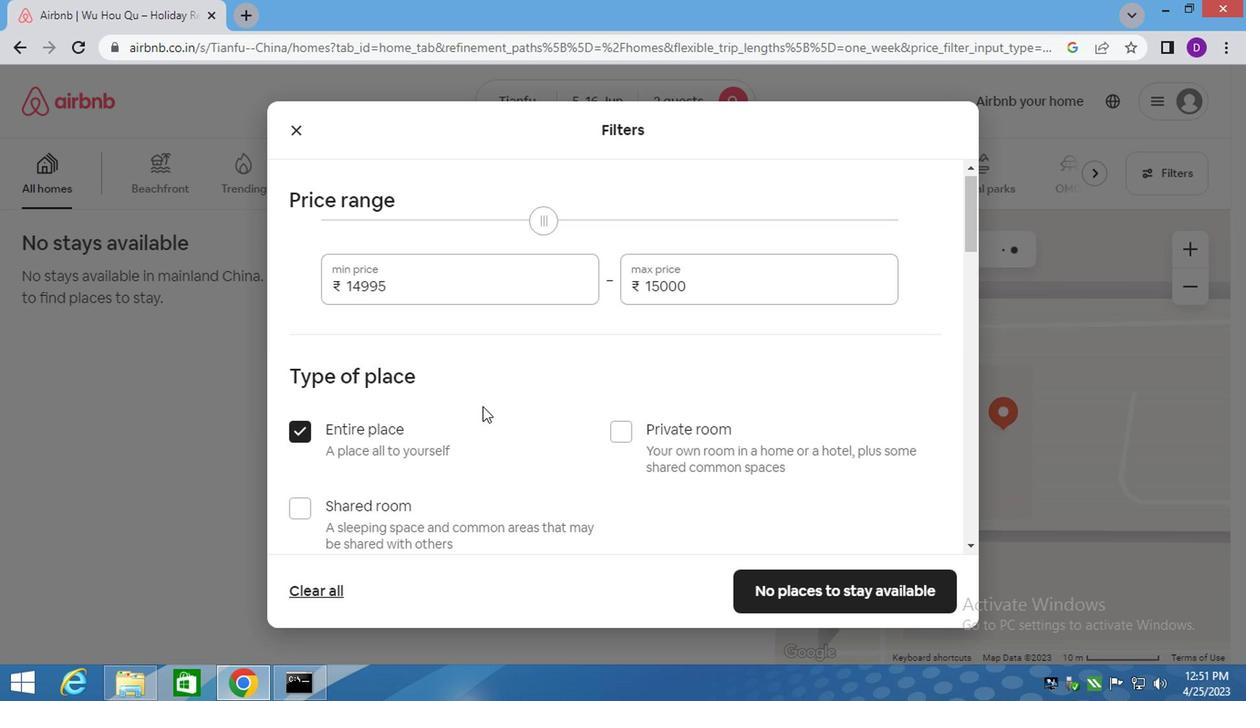 
Action: Mouse moved to (479, 407)
Screenshot: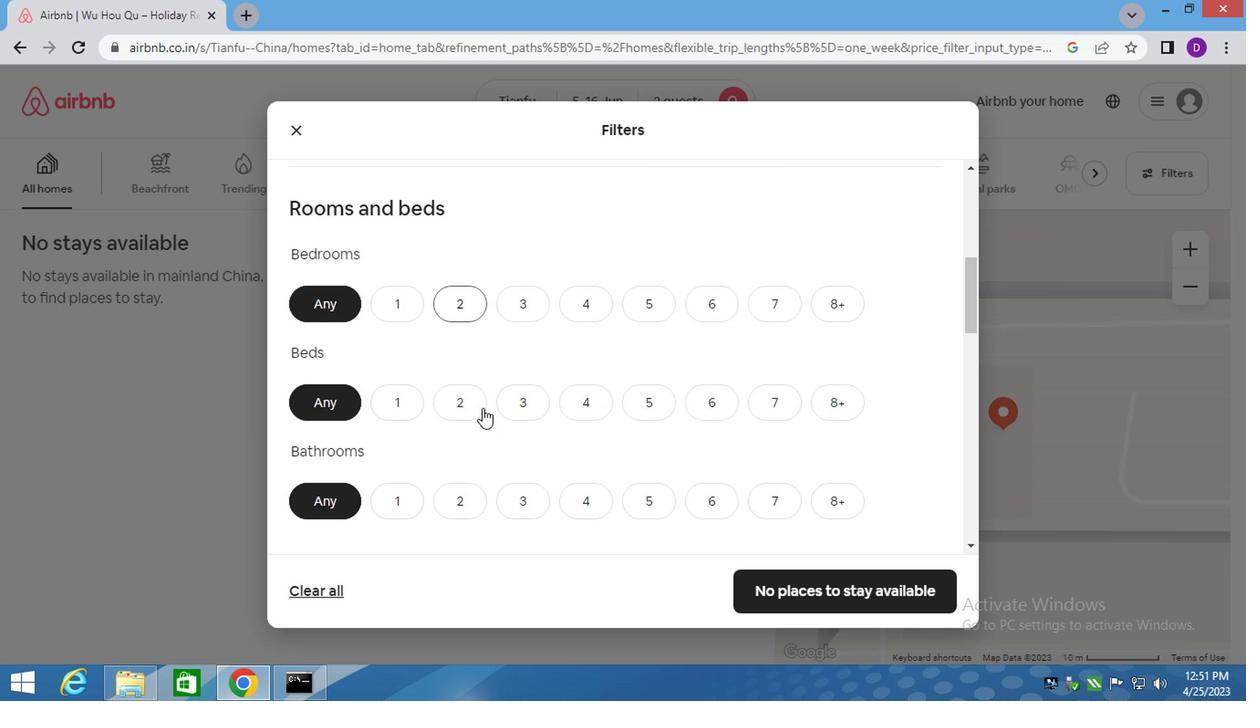 
Action: Mouse scrolled (479, 406) with delta (0, -1)
Screenshot: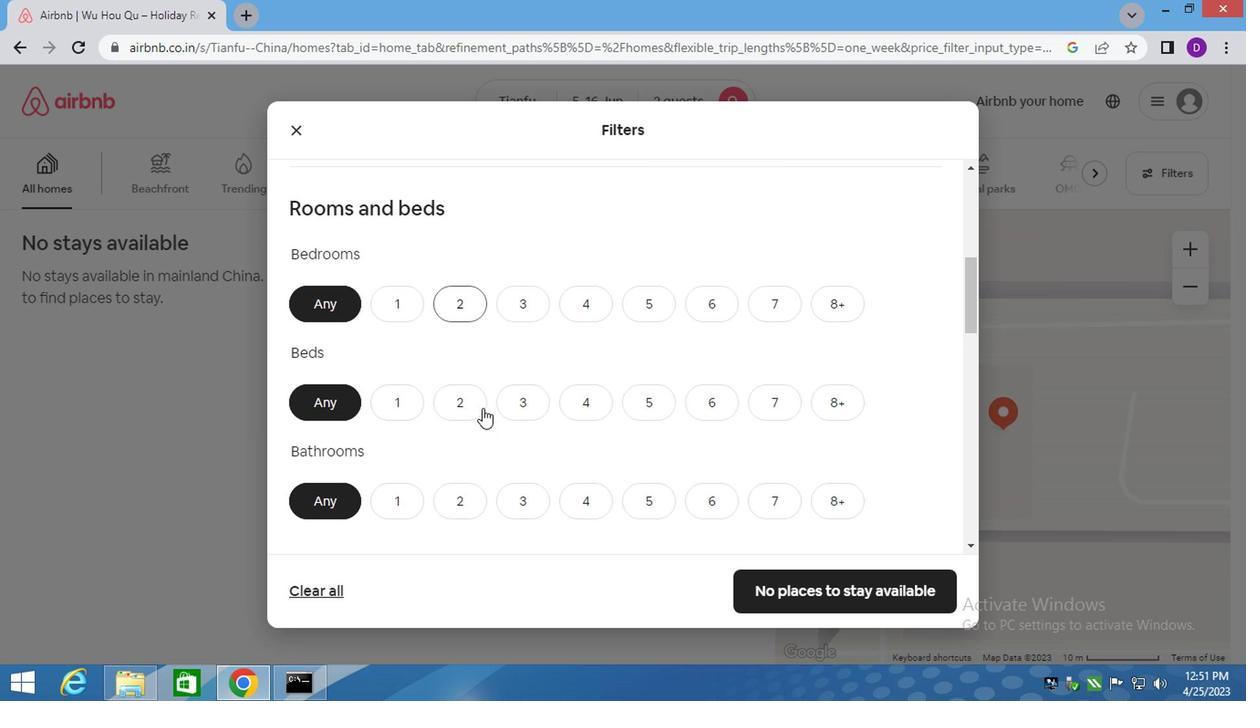 
Action: Mouse moved to (394, 186)
Screenshot: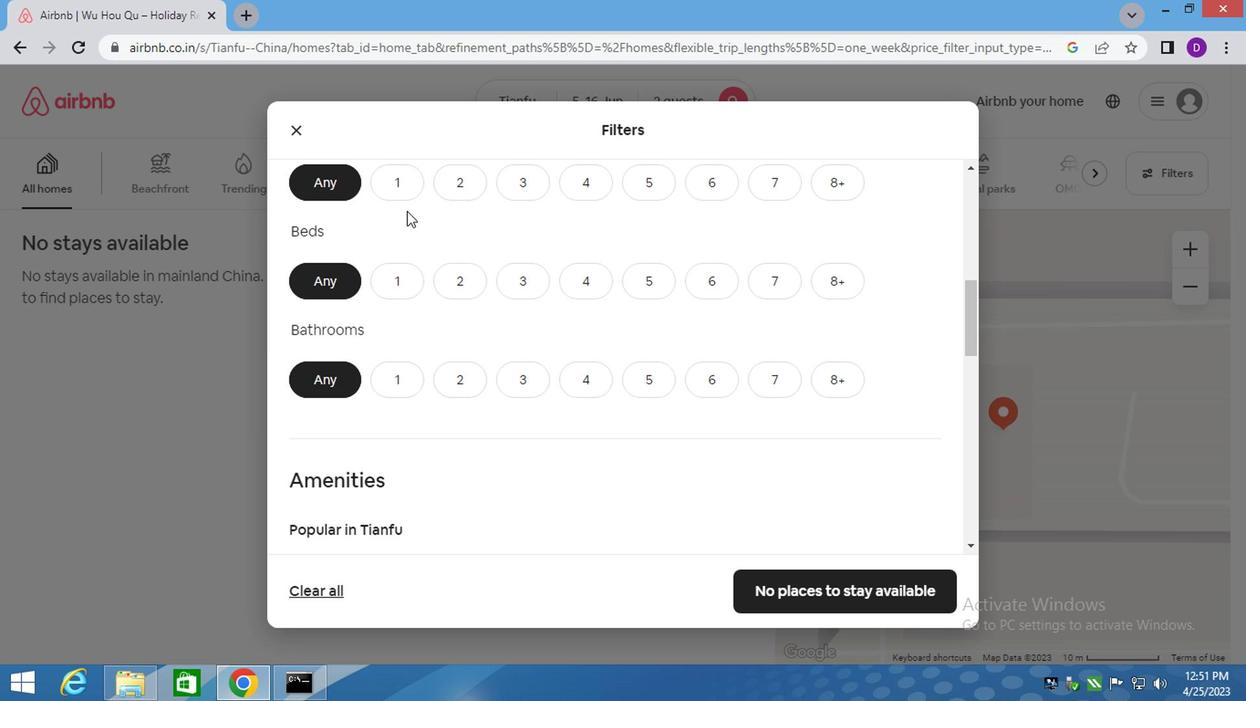 
Action: Mouse pressed left at (394, 186)
Screenshot: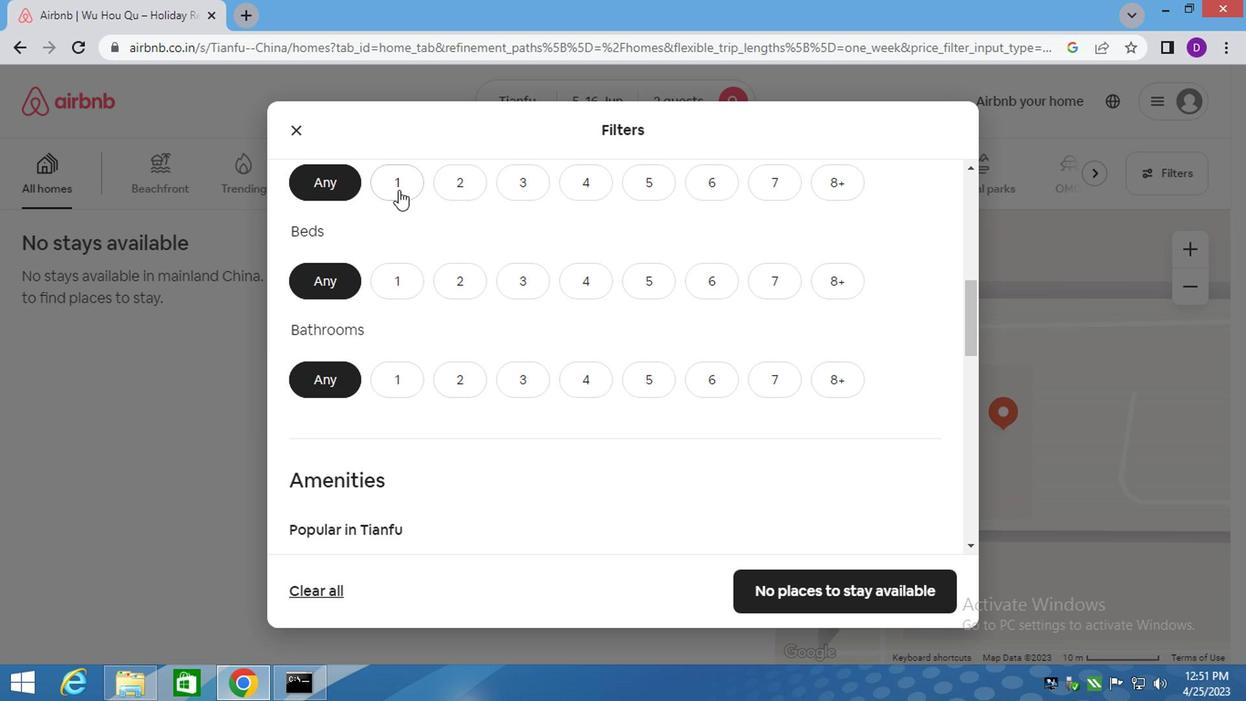 
Action: Mouse moved to (396, 284)
Screenshot: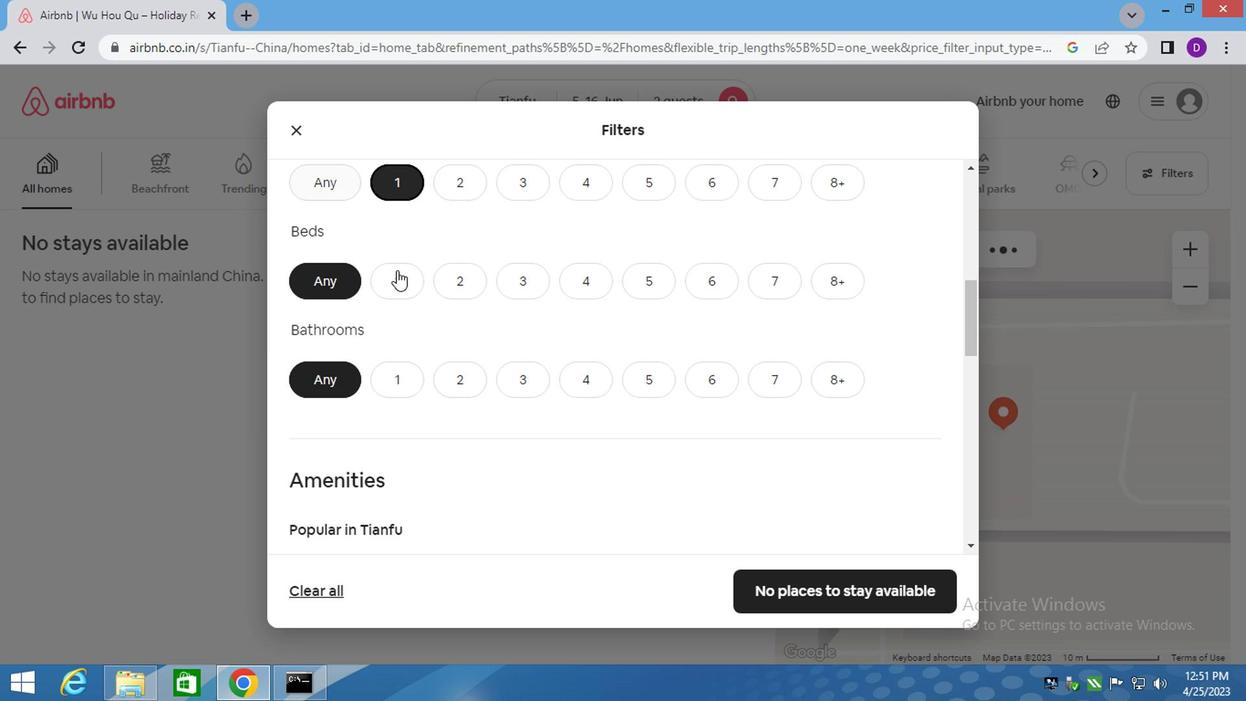 
Action: Mouse pressed left at (396, 284)
Screenshot: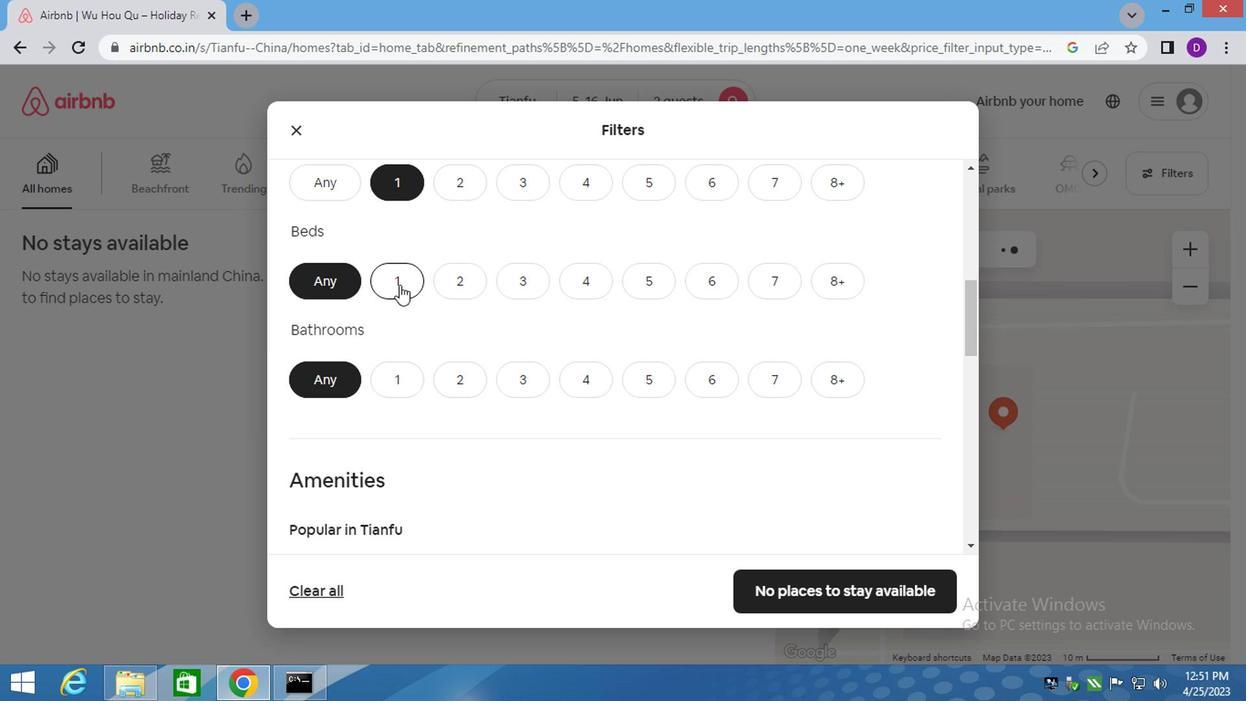 
Action: Mouse moved to (396, 371)
Screenshot: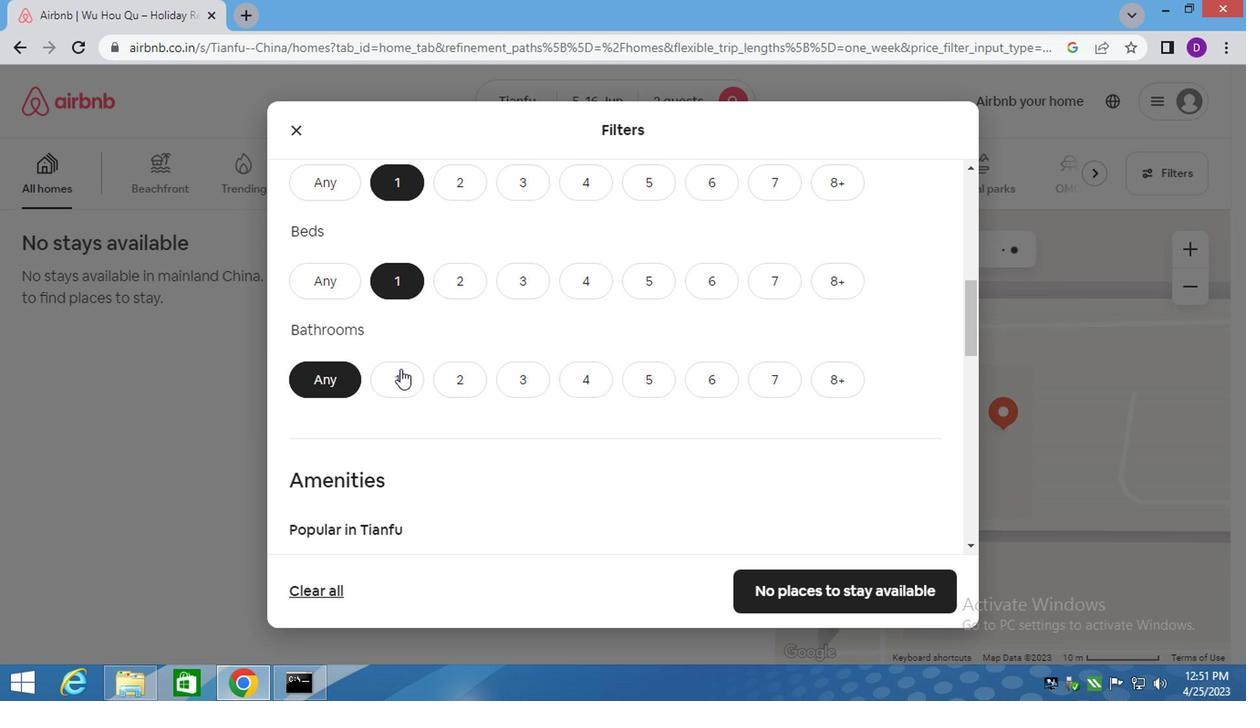 
Action: Mouse pressed left at (396, 371)
Screenshot: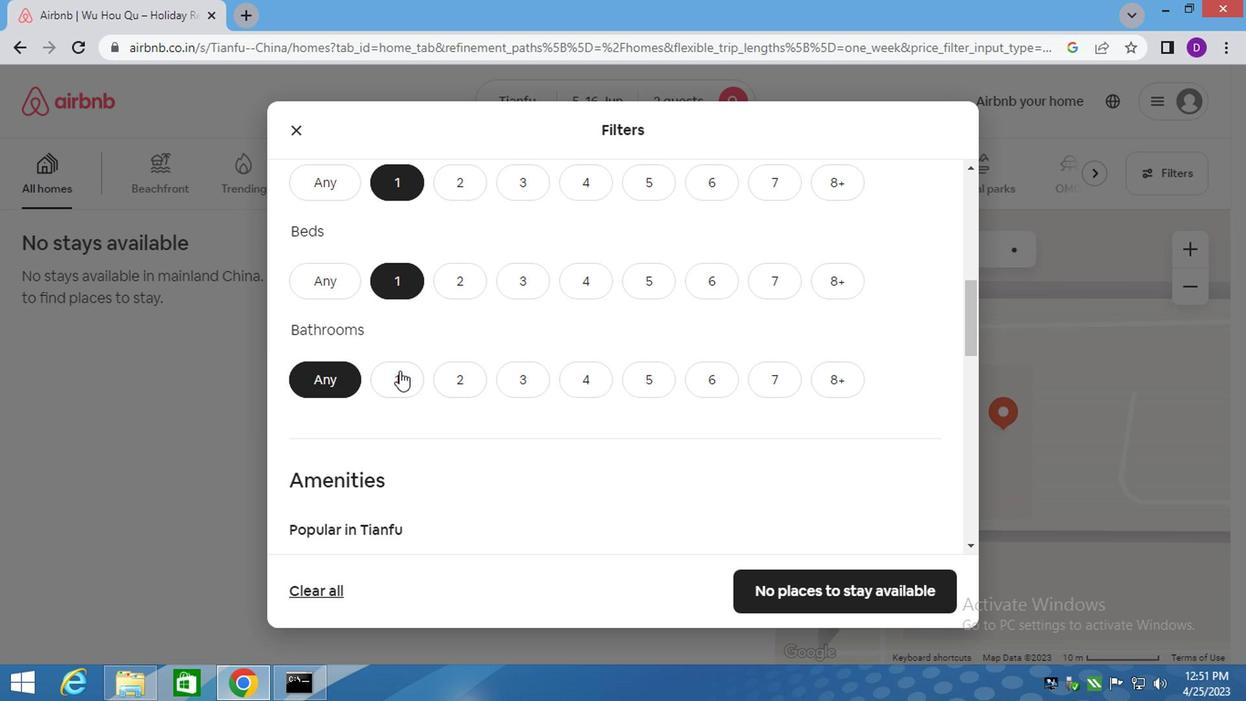 
Action: Mouse moved to (371, 388)
Screenshot: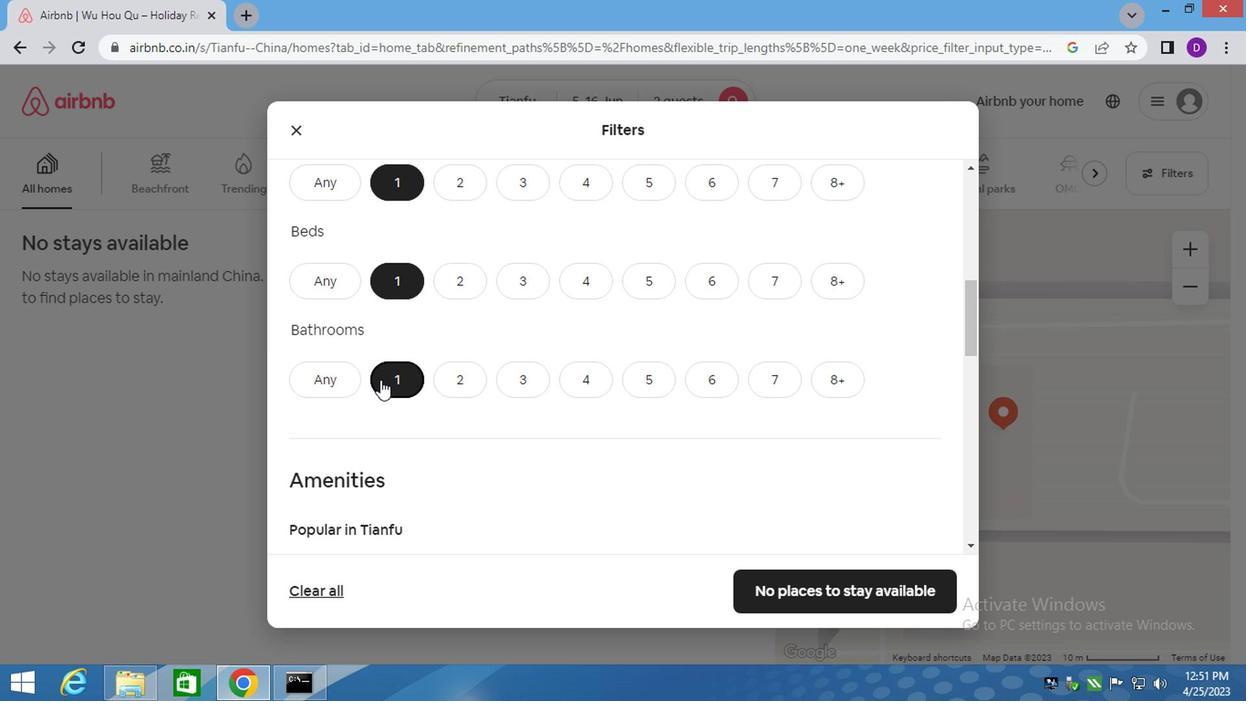 
Action: Mouse scrolled (371, 387) with delta (0, 0)
Screenshot: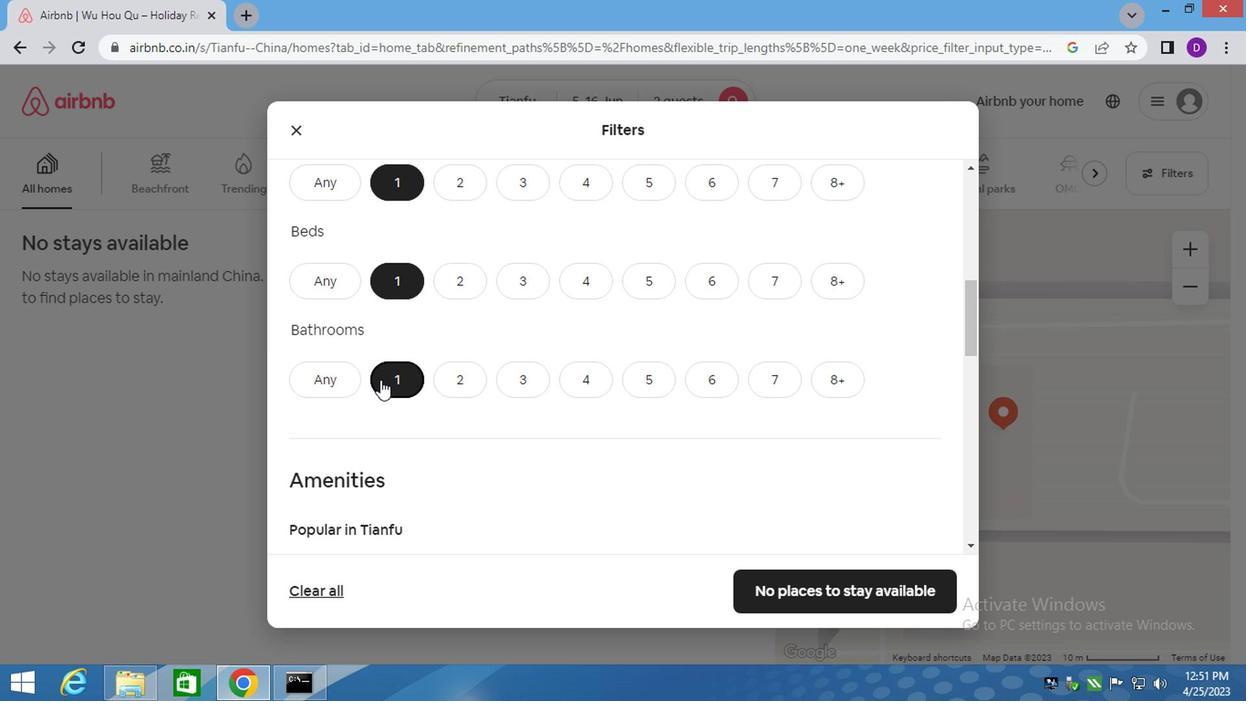 
Action: Mouse moved to (371, 398)
Screenshot: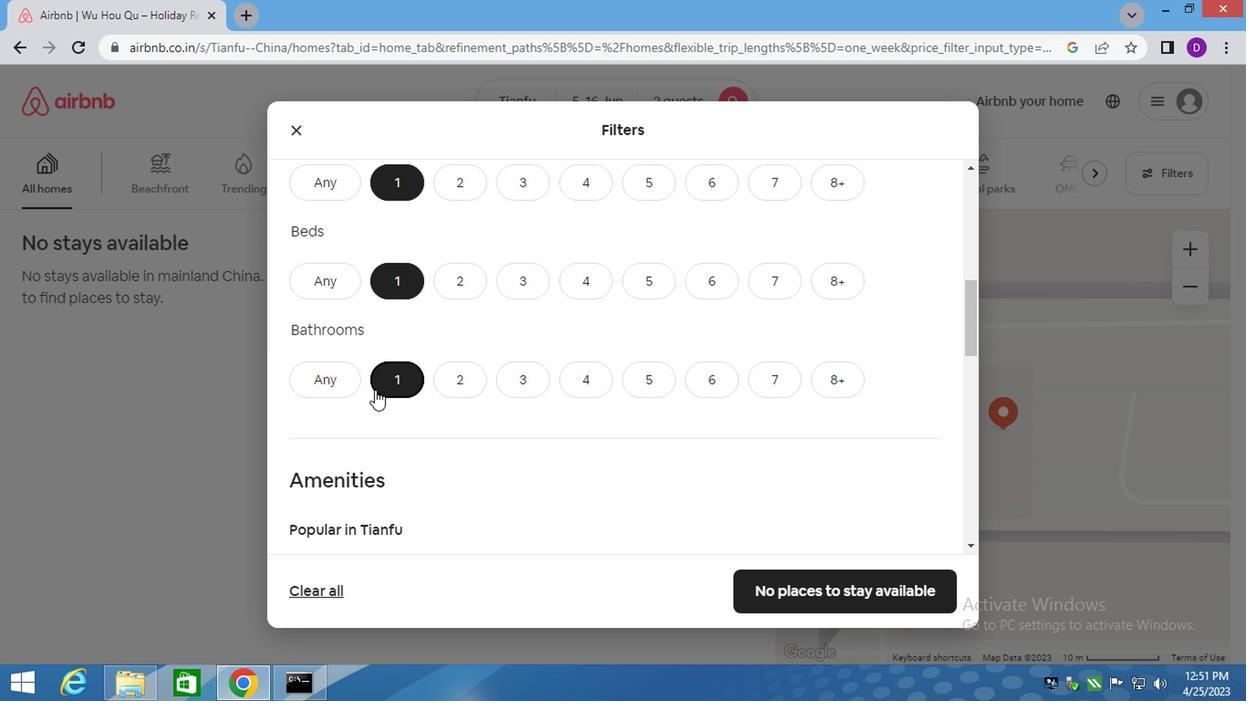 
Action: Mouse scrolled (371, 395) with delta (0, -1)
Screenshot: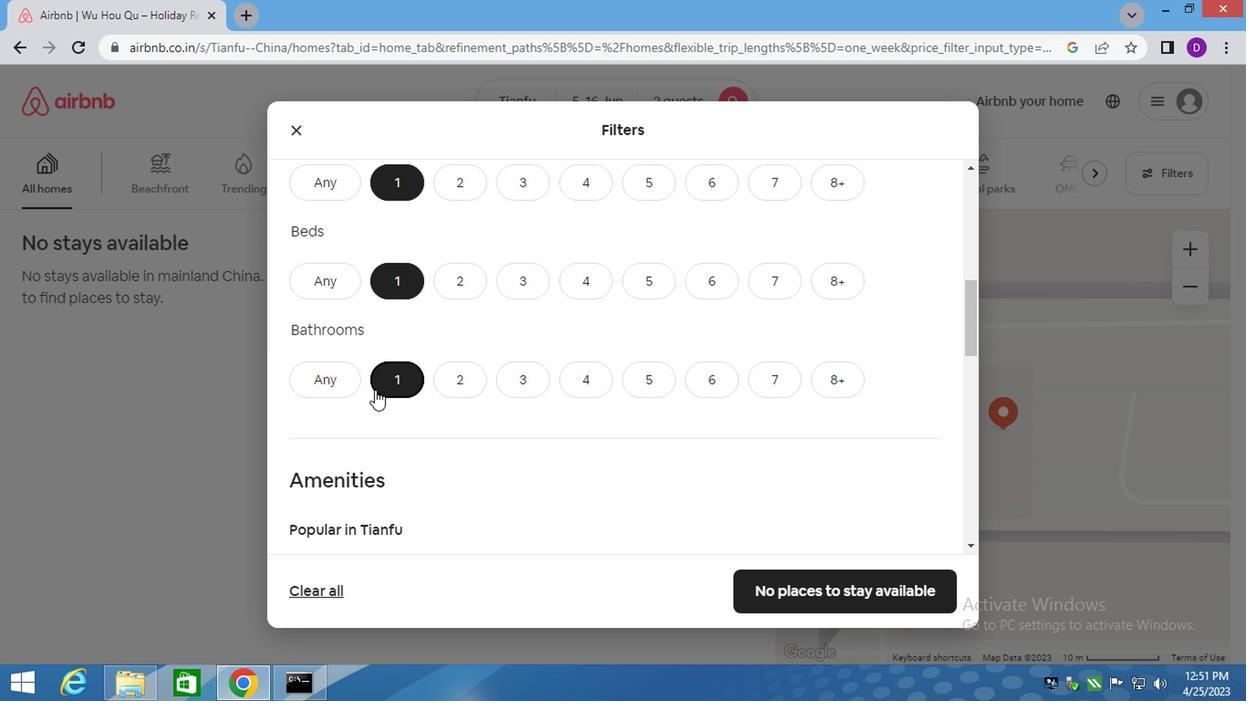 
Action: Mouse moved to (371, 399)
Screenshot: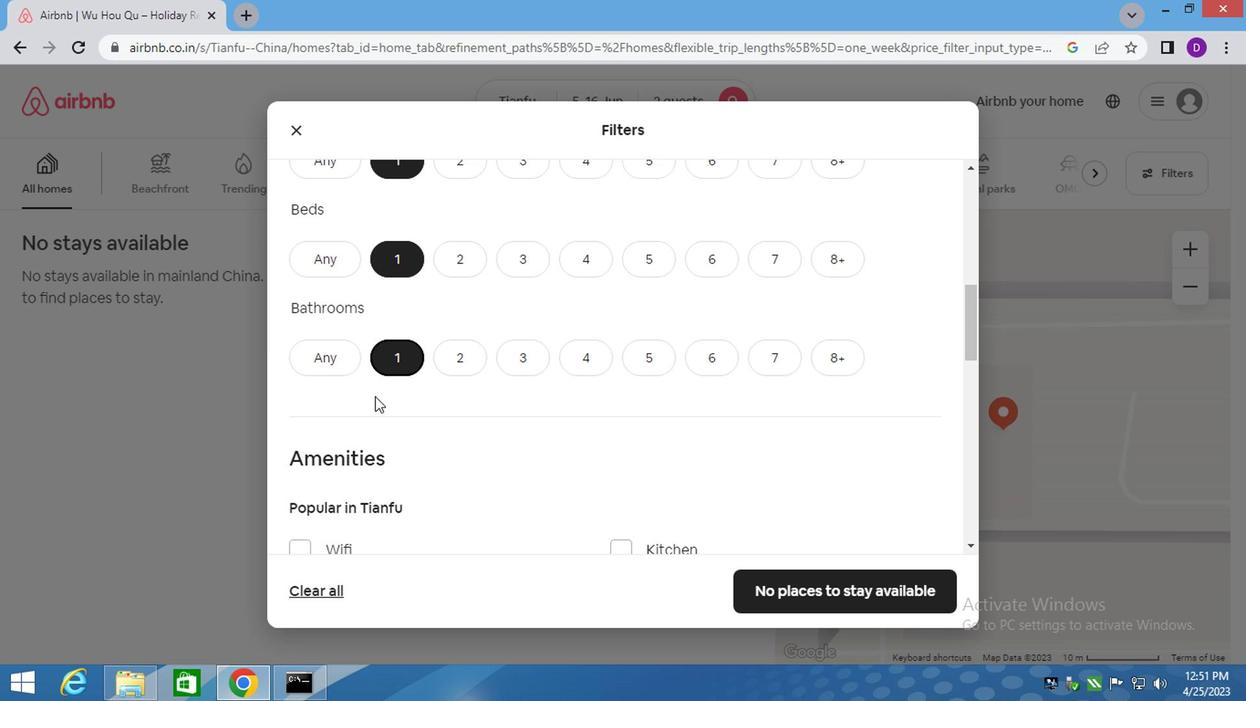 
Action: Mouse scrolled (371, 399) with delta (0, 0)
Screenshot: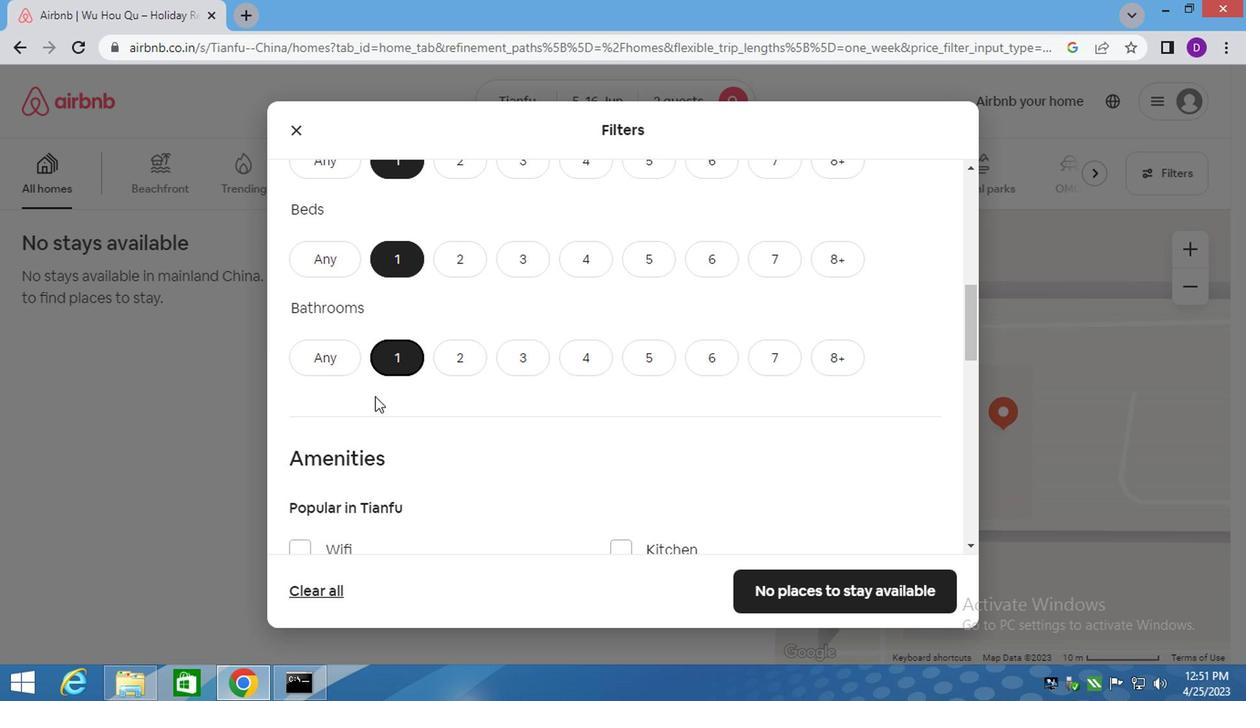 
Action: Mouse moved to (427, 399)
Screenshot: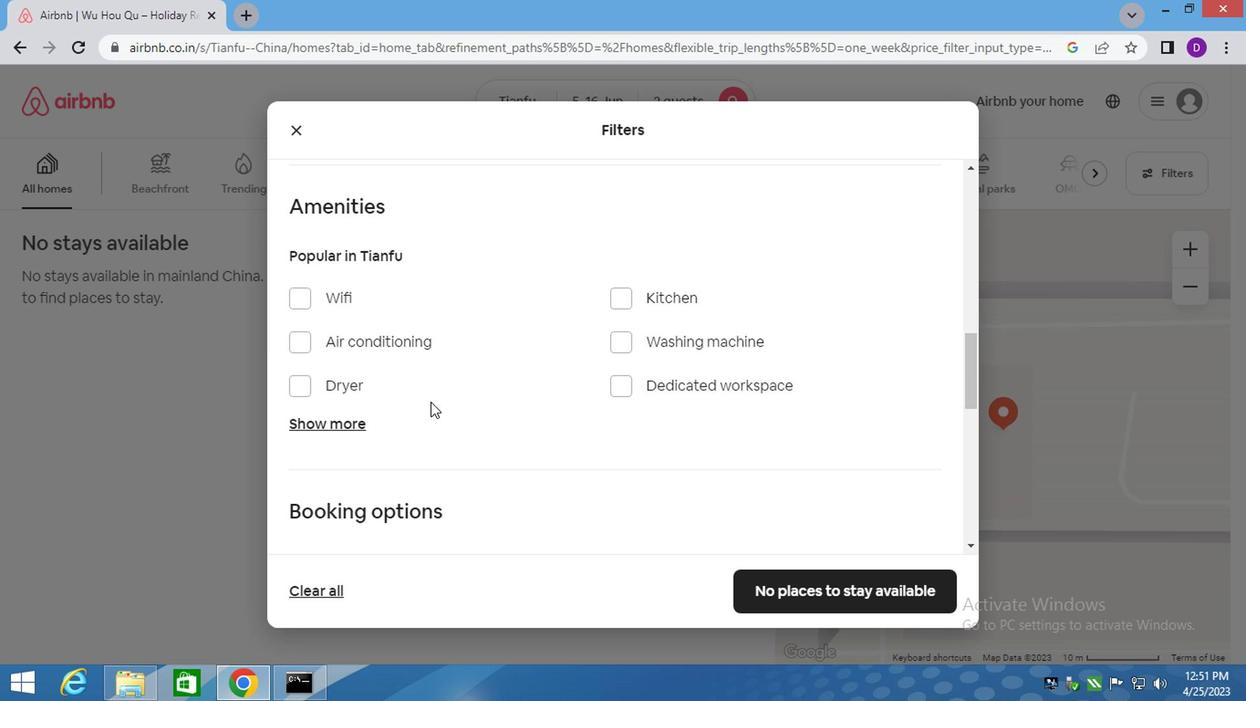 
Action: Mouse scrolled (427, 399) with delta (0, 0)
Screenshot: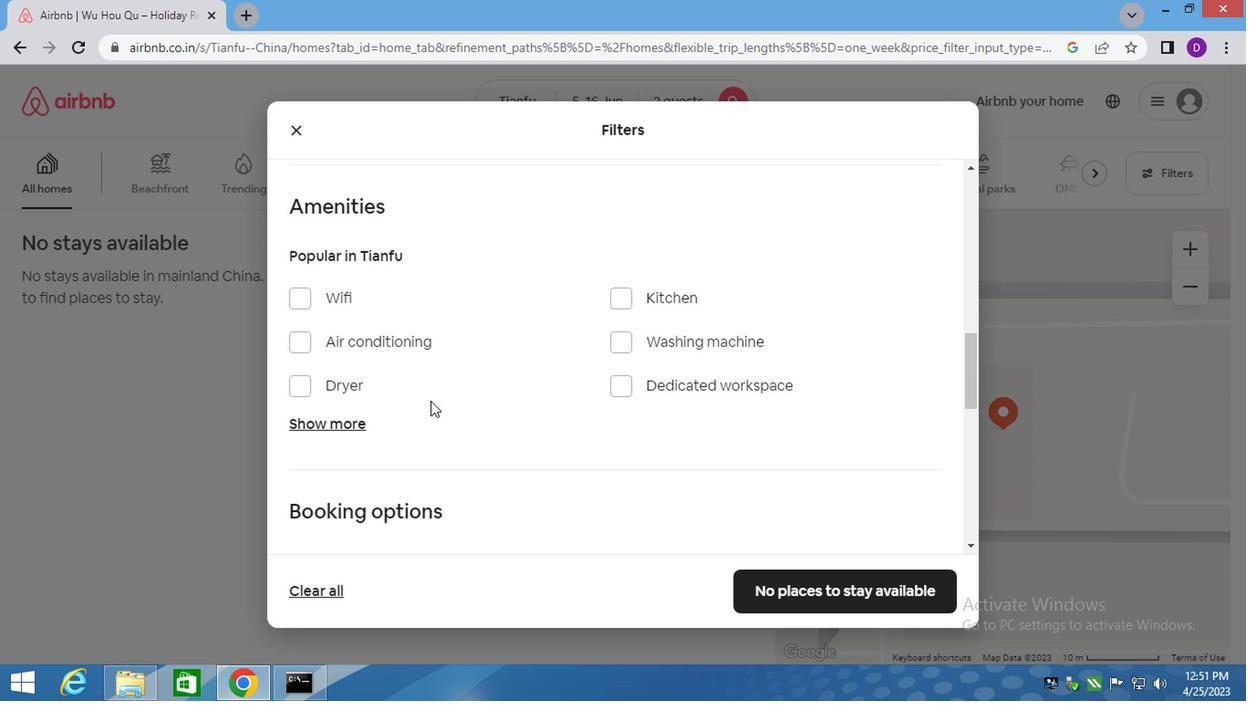 
Action: Mouse scrolled (427, 399) with delta (0, 0)
Screenshot: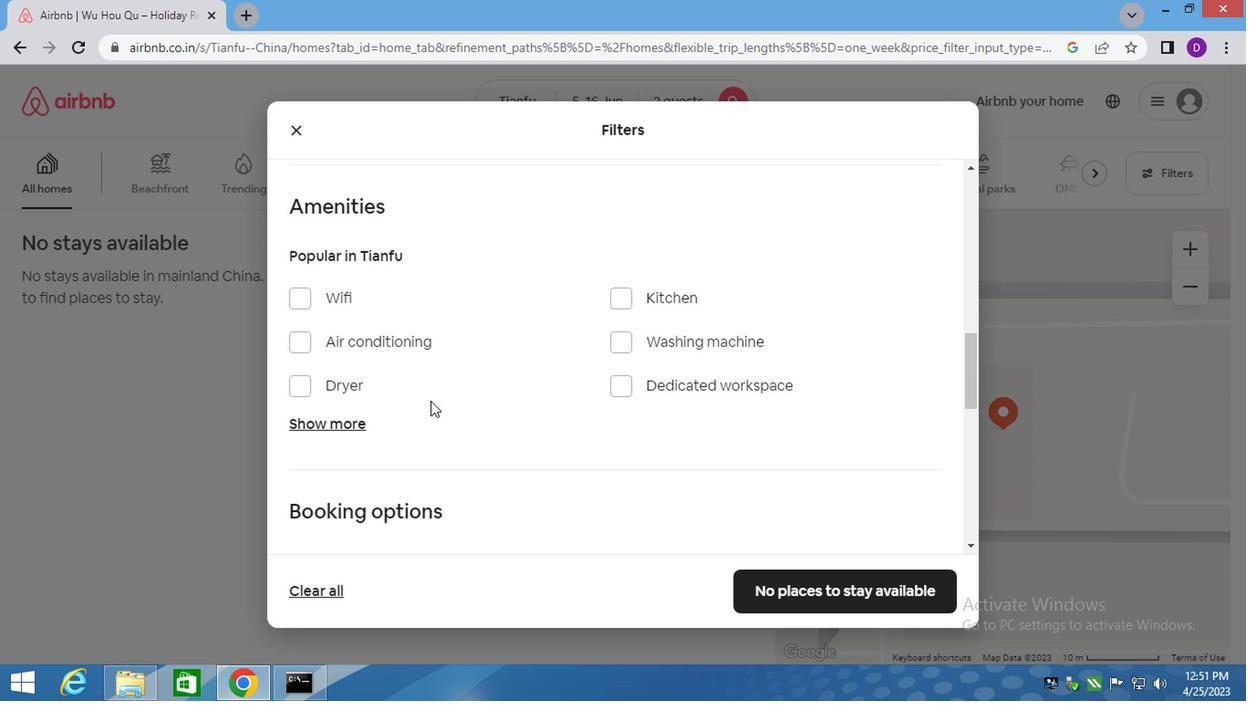 
Action: Mouse moved to (896, 451)
Screenshot: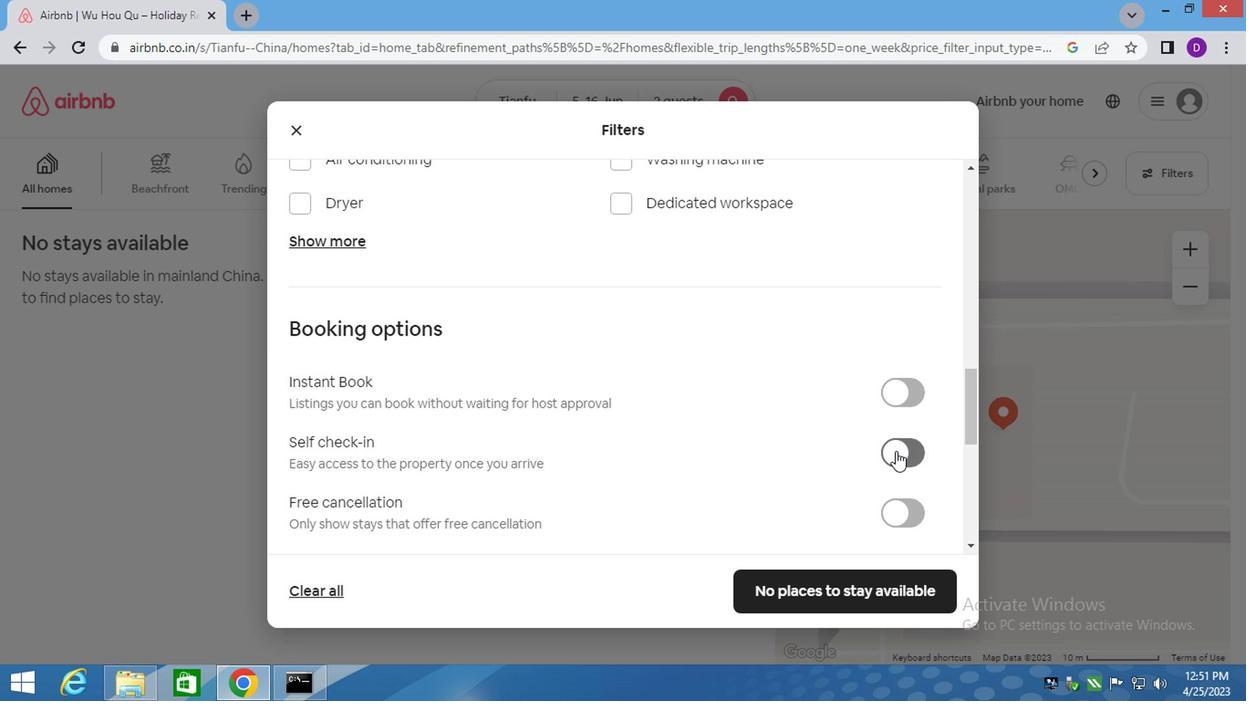 
Action: Mouse pressed left at (896, 451)
Screenshot: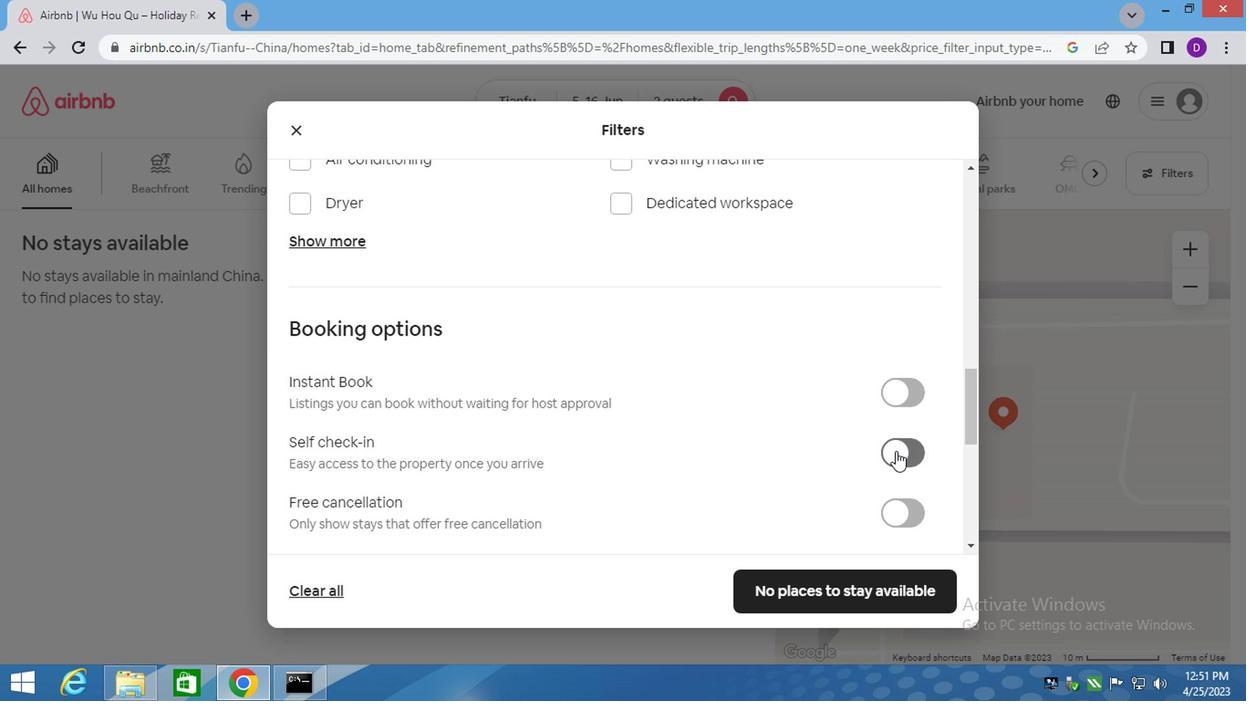 
Action: Mouse moved to (808, 456)
Screenshot: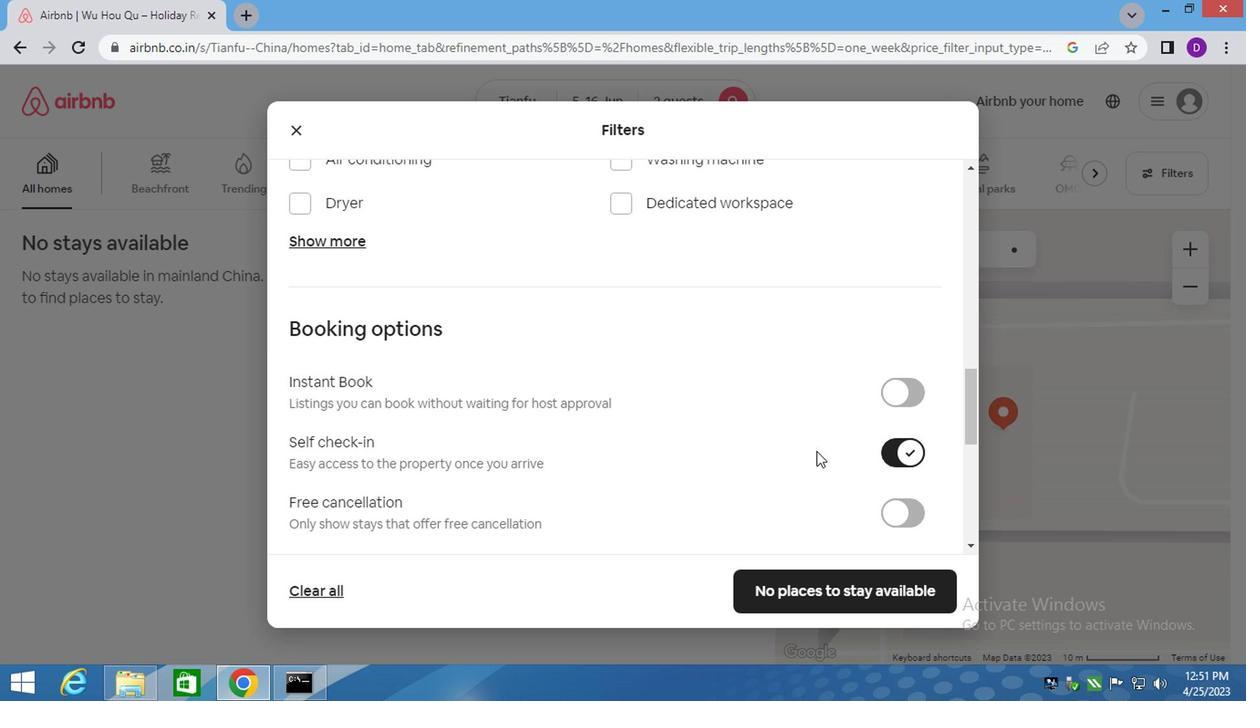 
Action: Mouse scrolled (814, 449) with delta (0, 0)
Screenshot: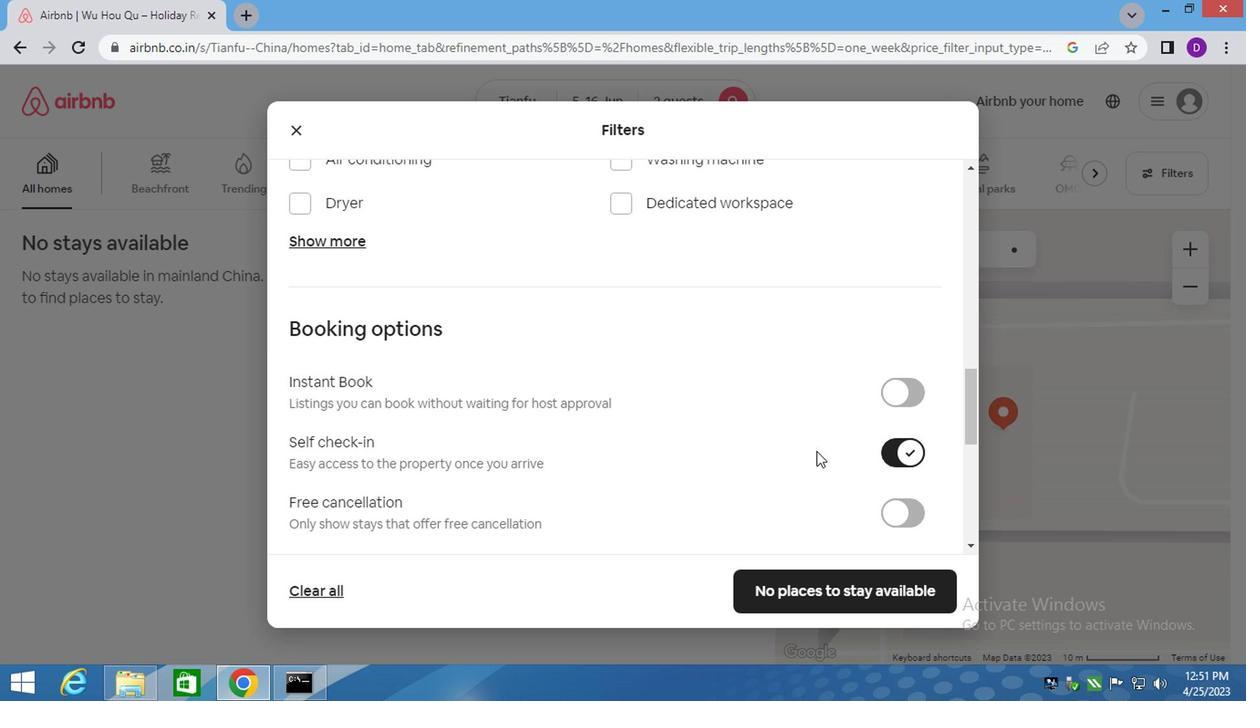 
Action: Mouse scrolled (810, 451) with delta (0, 0)
Screenshot: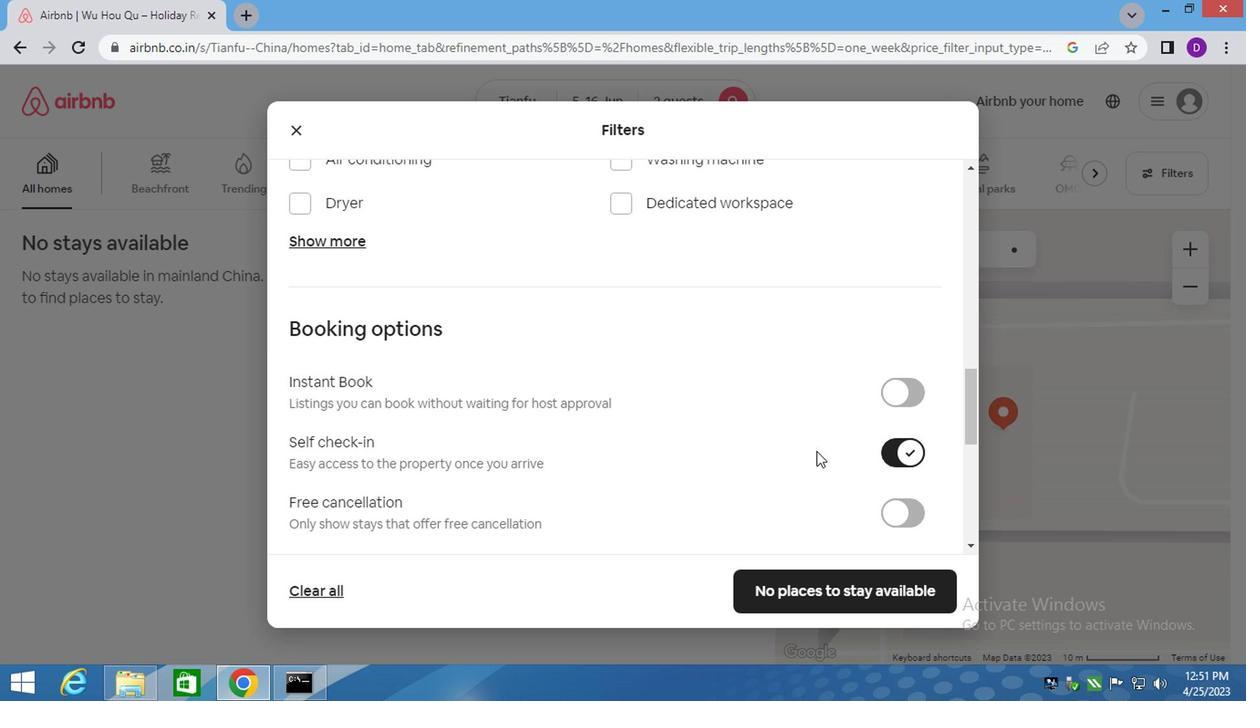 
Action: Mouse scrolled (809, 453) with delta (0, 0)
Screenshot: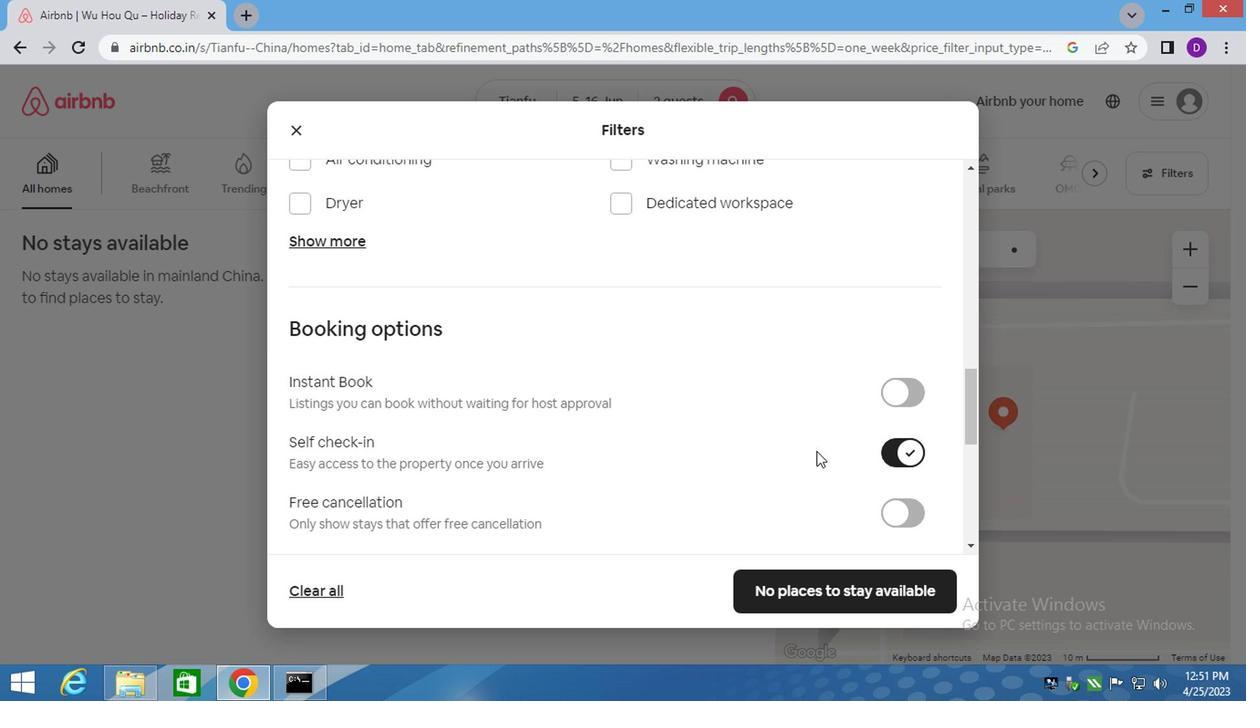 
Action: Mouse scrolled (808, 455) with delta (0, 0)
Screenshot: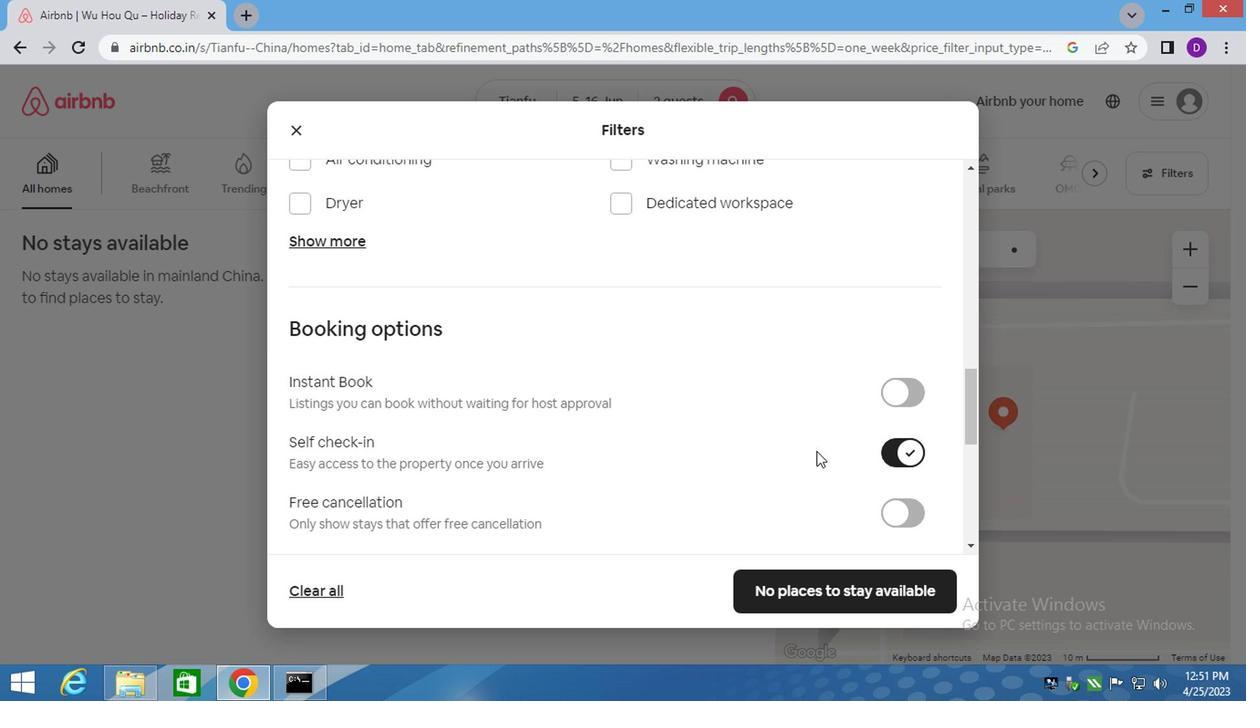 
Action: Mouse scrolled (808, 455) with delta (0, 0)
Screenshot: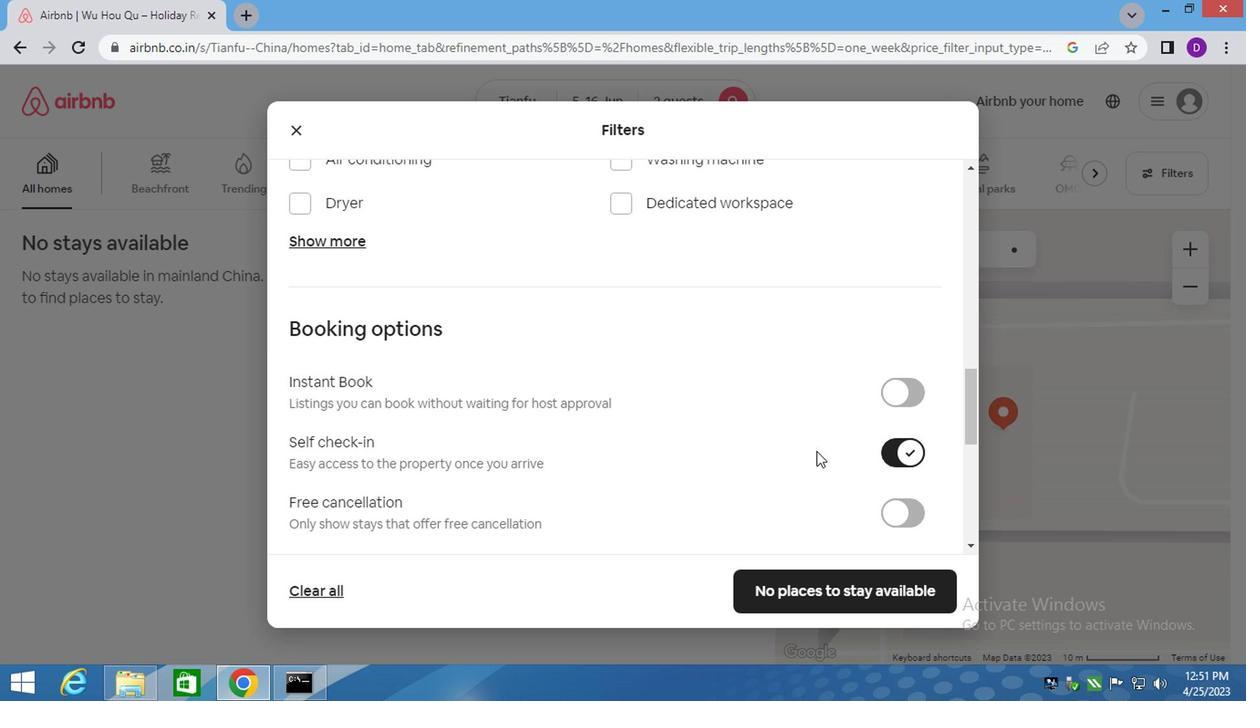 
Action: Mouse moved to (808, 456)
Screenshot: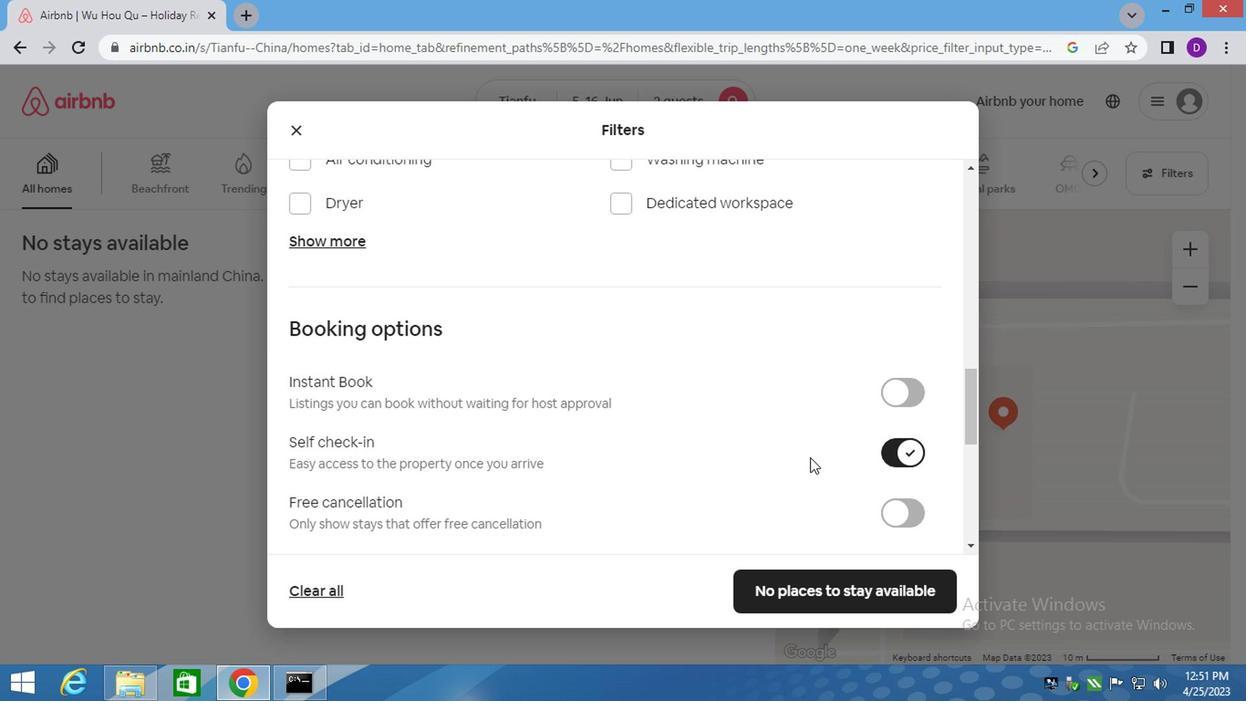 
Action: Mouse scrolled (808, 455) with delta (0, 0)
Screenshot: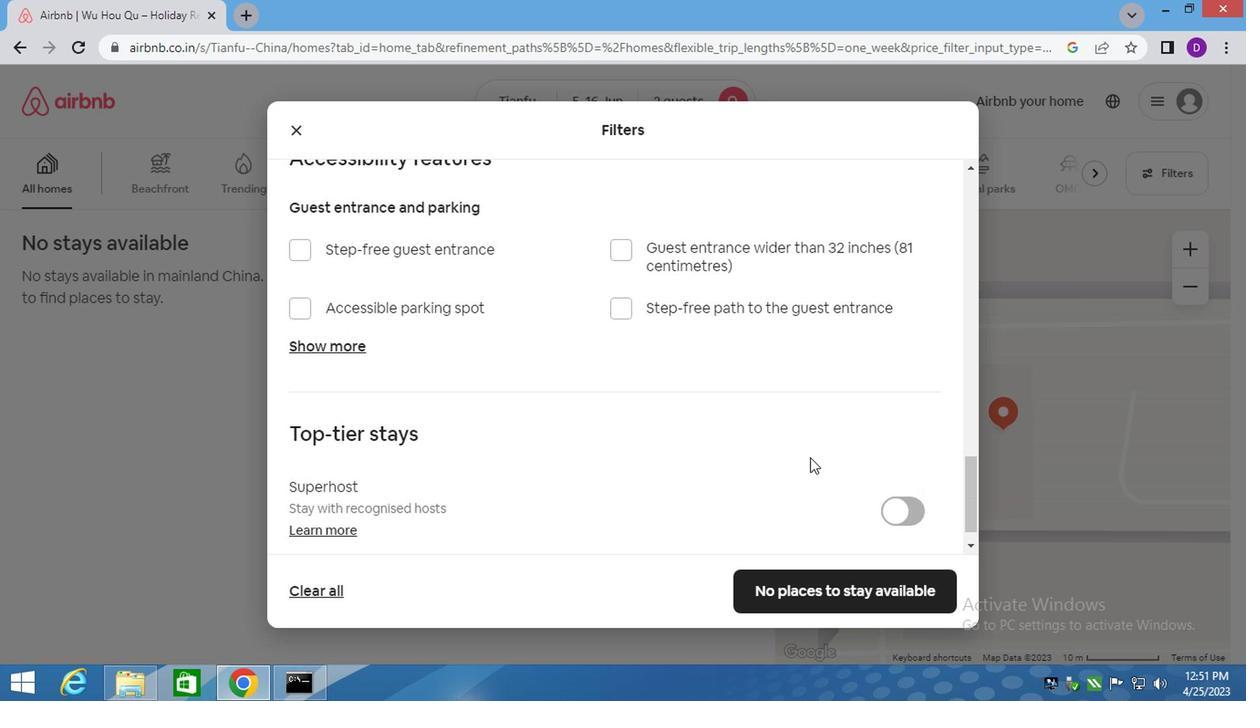 
Action: Mouse scrolled (808, 455) with delta (0, 0)
Screenshot: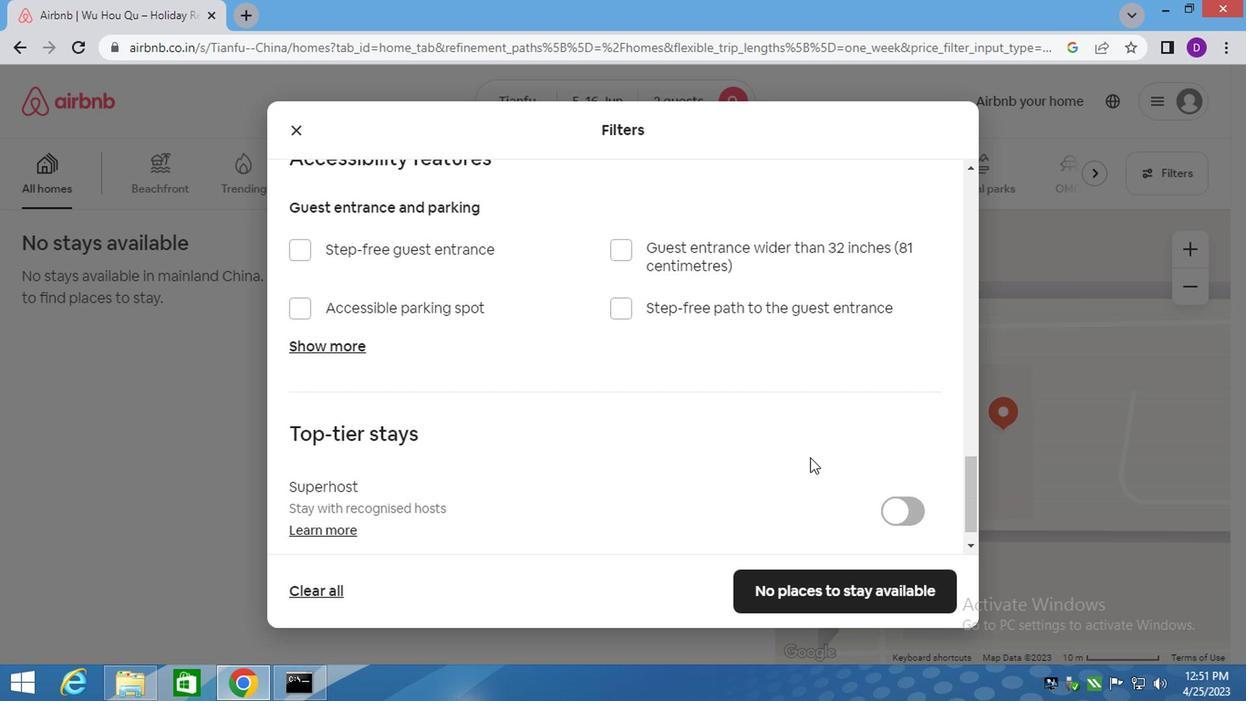
Action: Mouse scrolled (808, 455) with delta (0, 0)
Screenshot: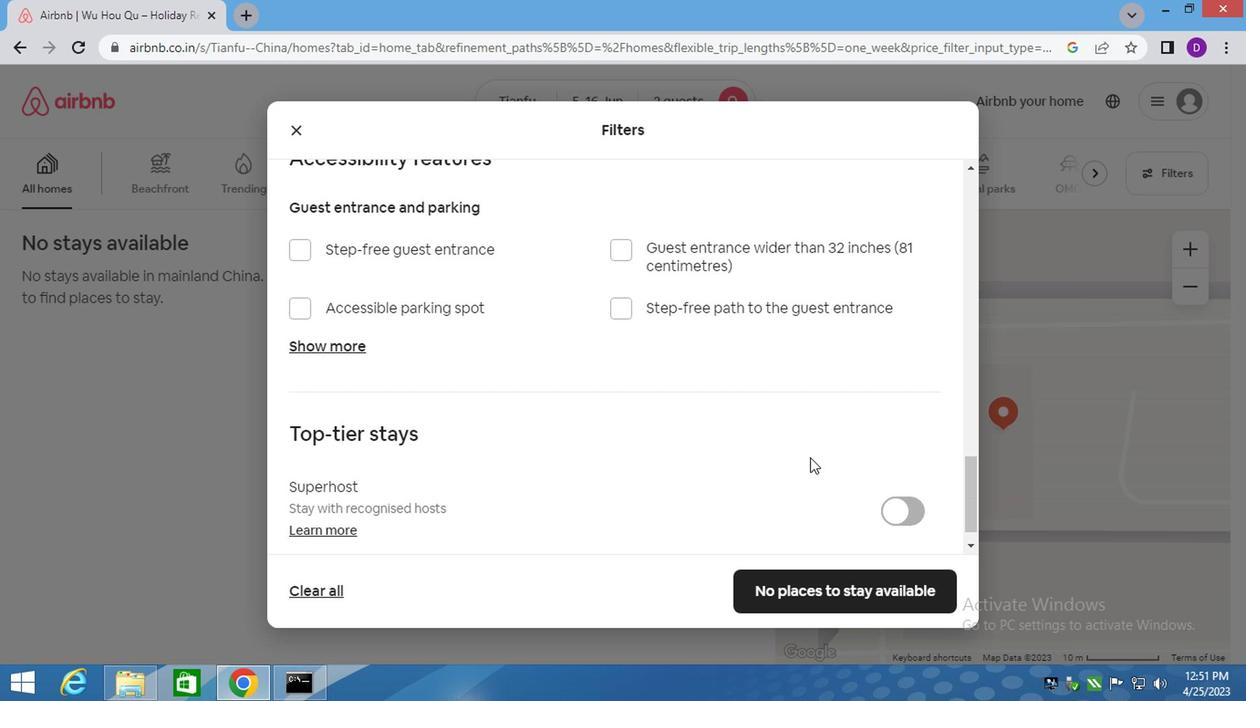 
Action: Mouse scrolled (808, 455) with delta (0, 0)
Screenshot: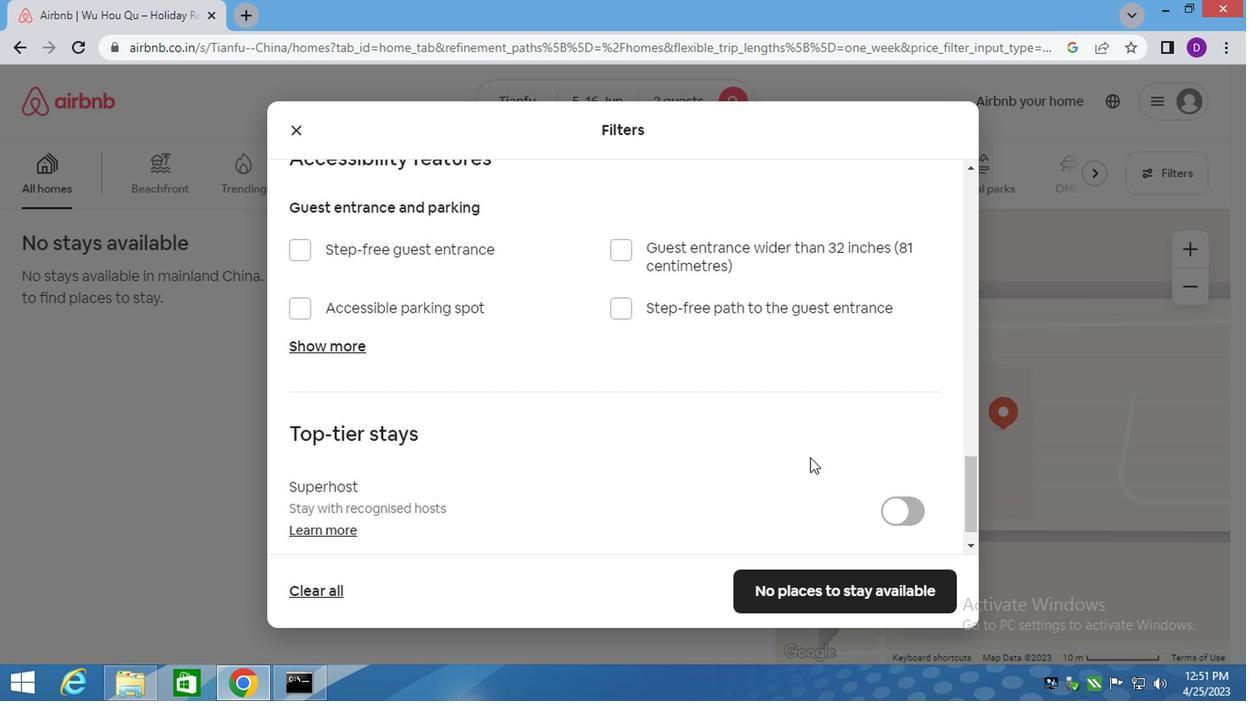 
Action: Mouse scrolled (808, 455) with delta (0, 0)
Screenshot: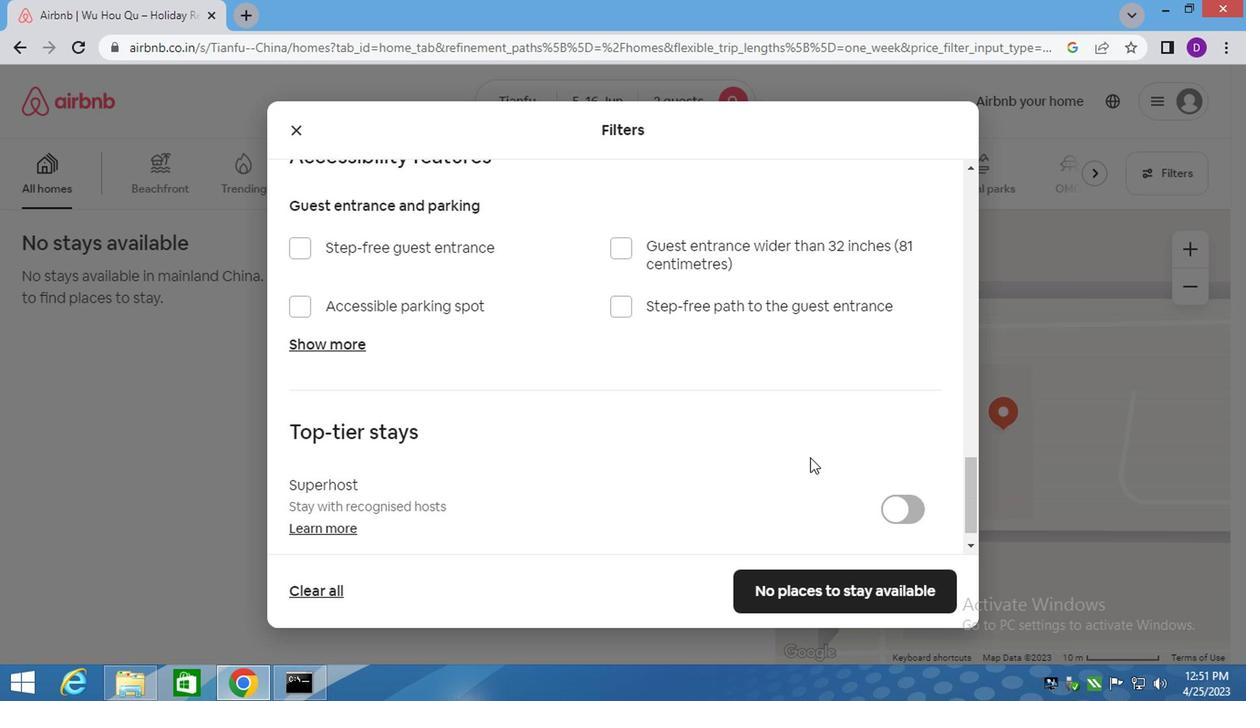 
Action: Mouse moved to (806, 458)
Screenshot: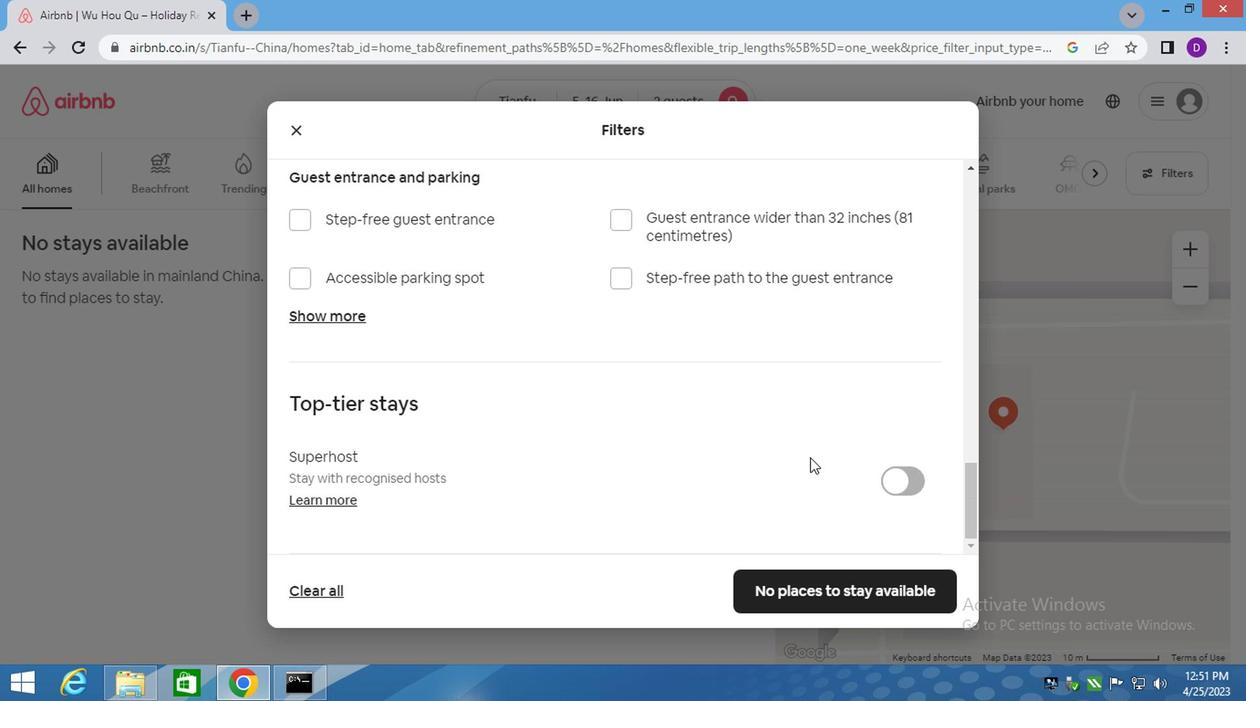 
Action: Mouse scrolled (806, 457) with delta (0, -1)
Screenshot: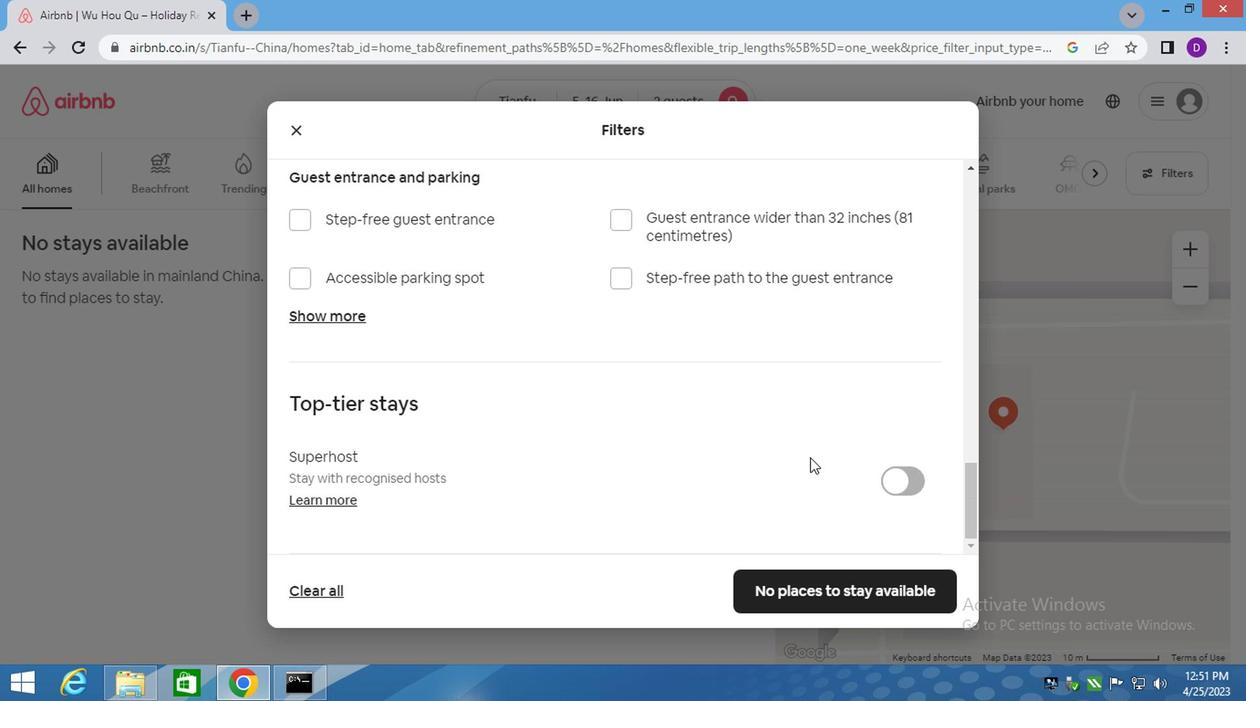
Action: Mouse moved to (804, 462)
Screenshot: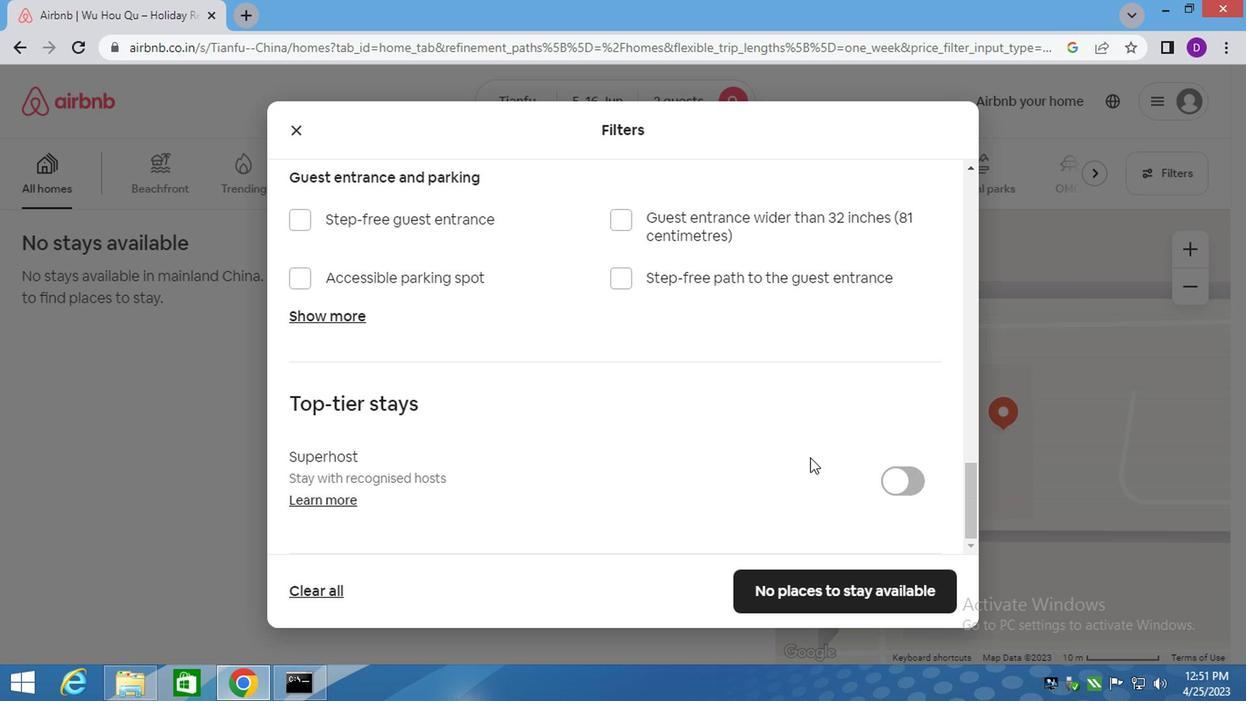 
Action: Mouse scrolled (804, 461) with delta (0, -1)
Screenshot: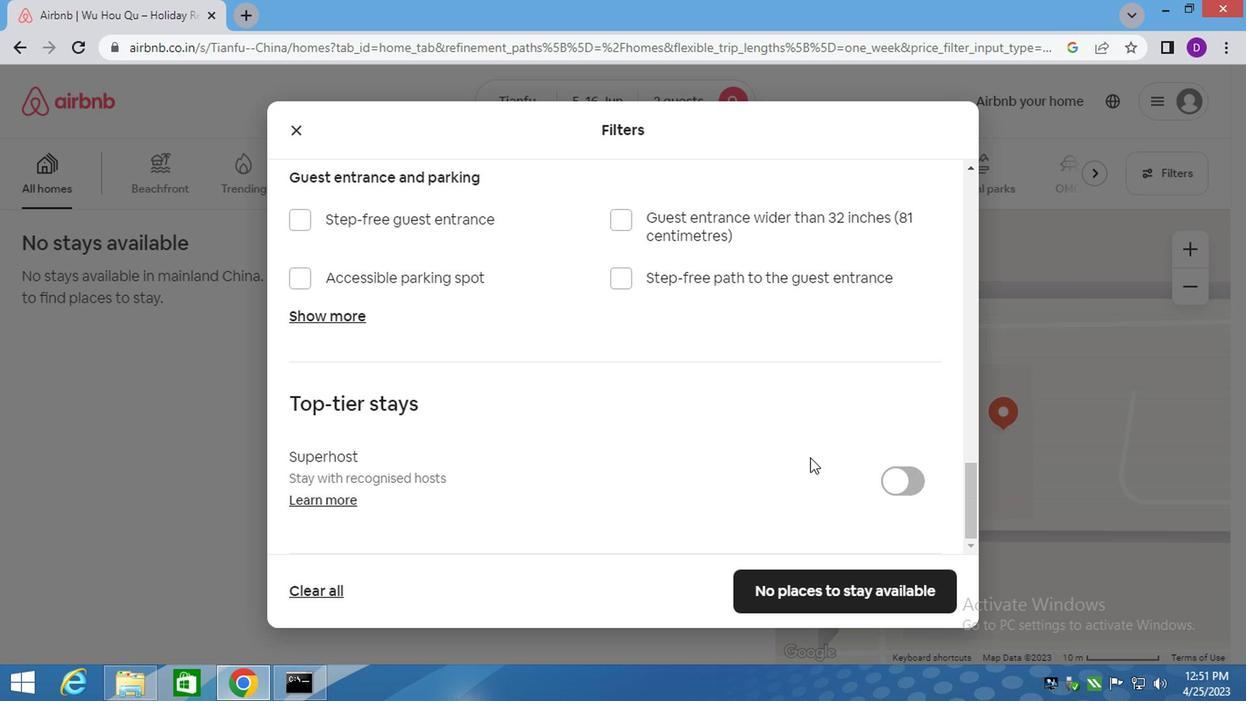
Action: Mouse moved to (804, 465)
Screenshot: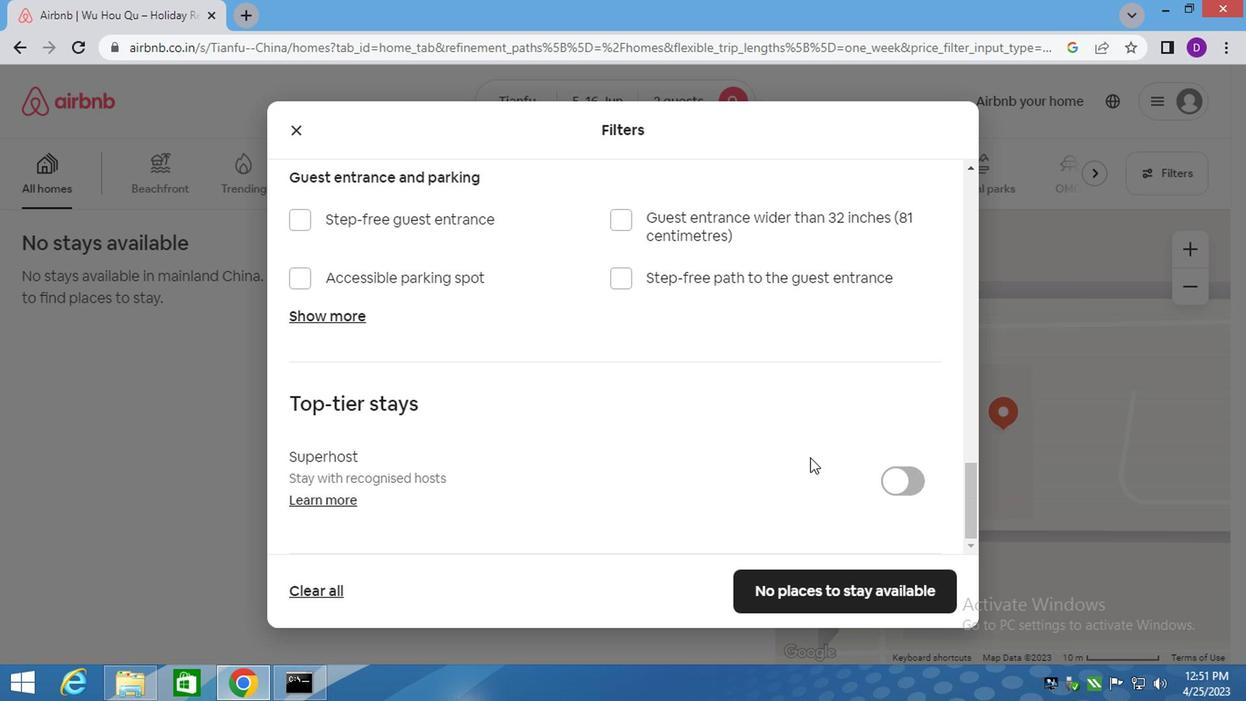 
Action: Mouse scrolled (804, 464) with delta (0, 0)
Screenshot: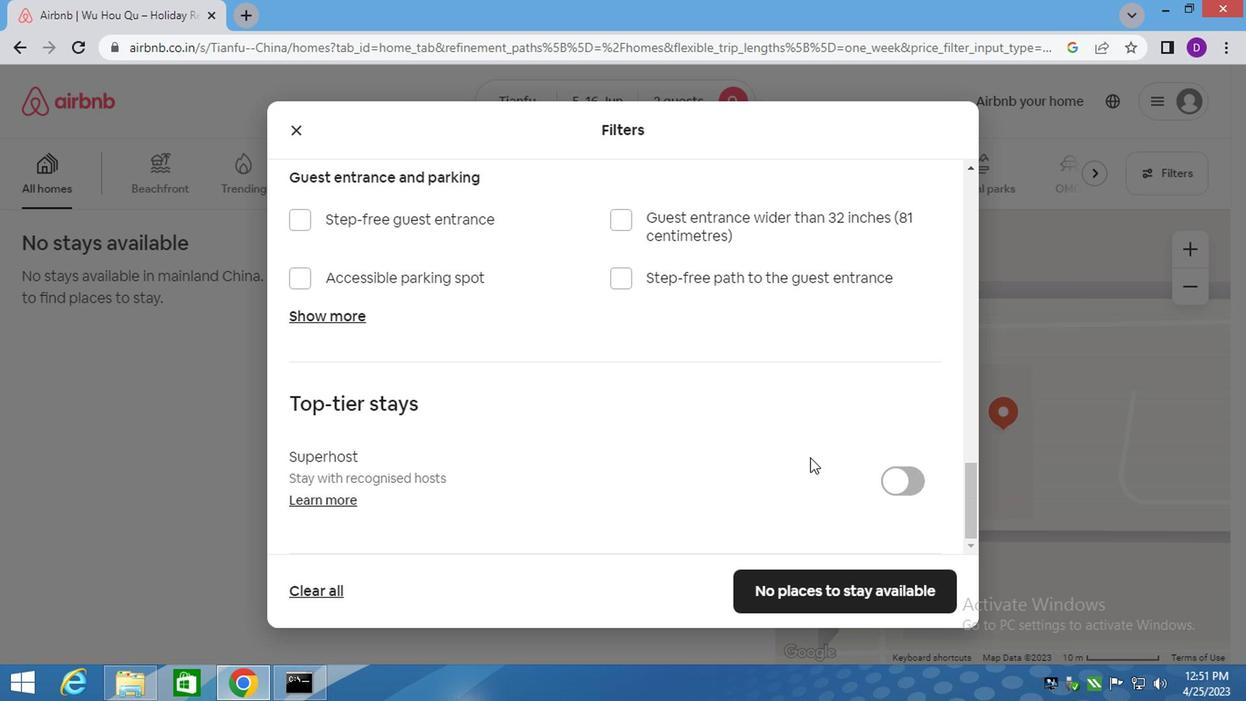 
Action: Mouse moved to (804, 469)
Screenshot: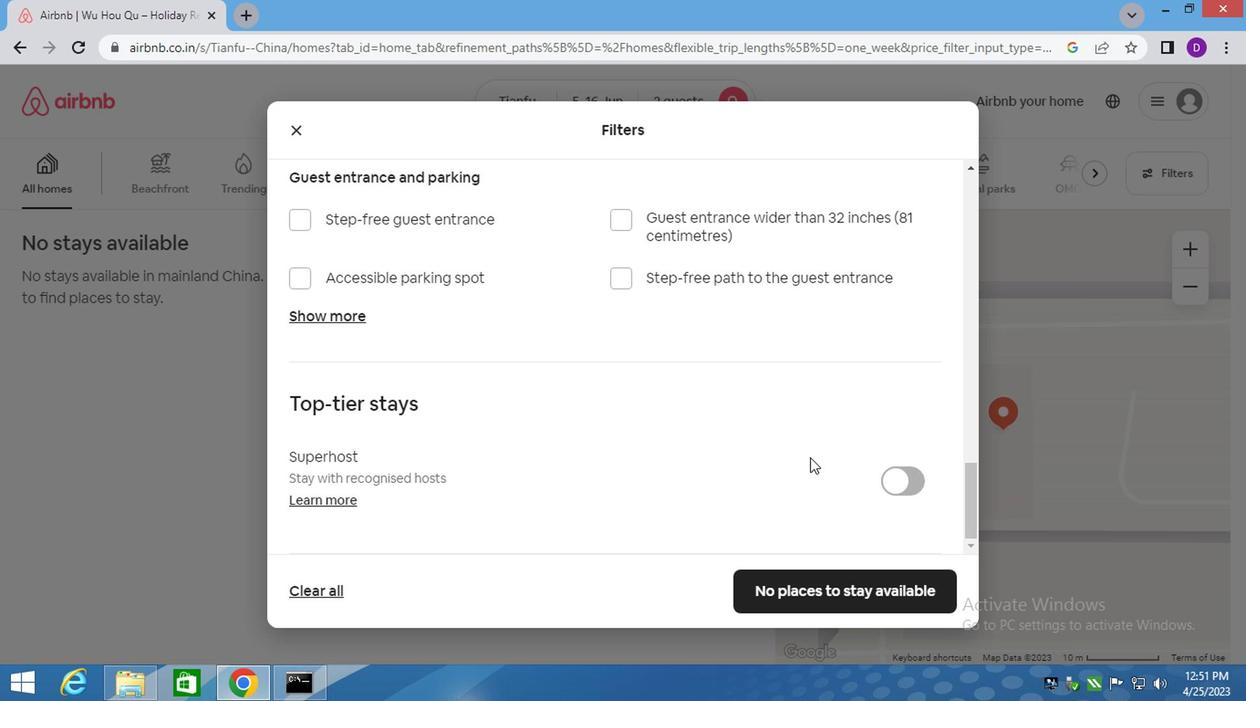 
Action: Mouse scrolled (804, 468) with delta (0, -1)
Screenshot: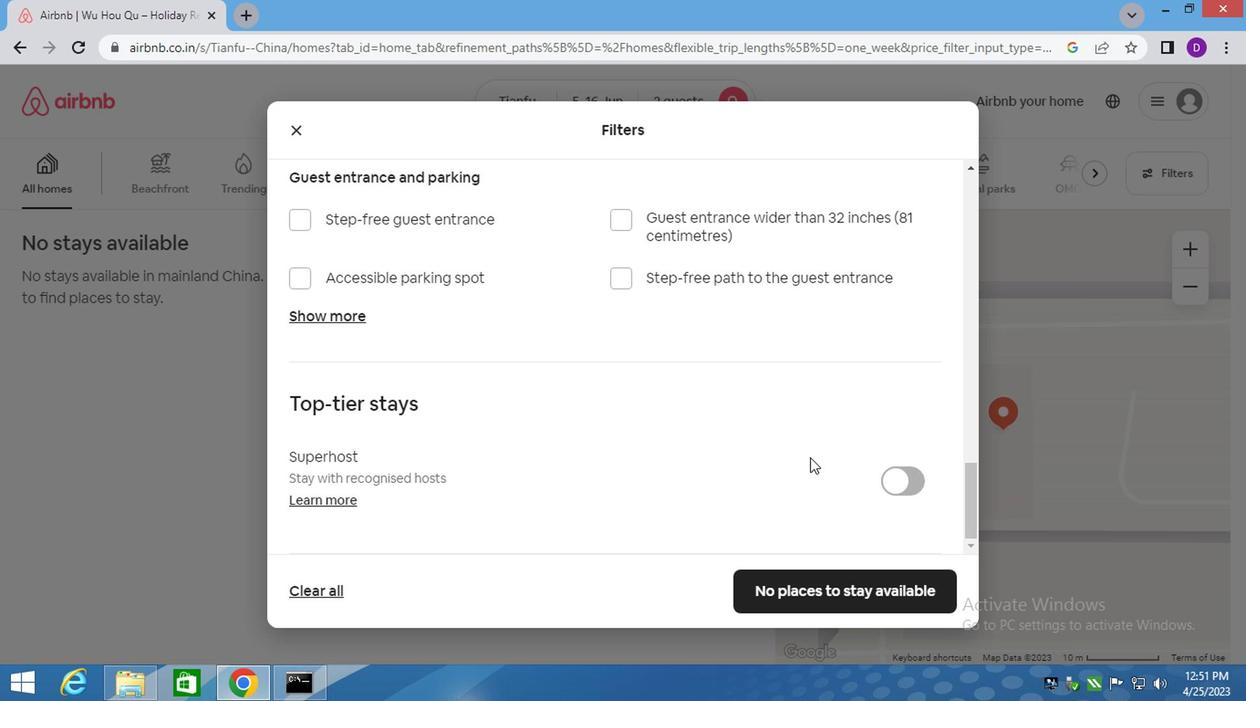 
Action: Mouse moved to (813, 579)
Screenshot: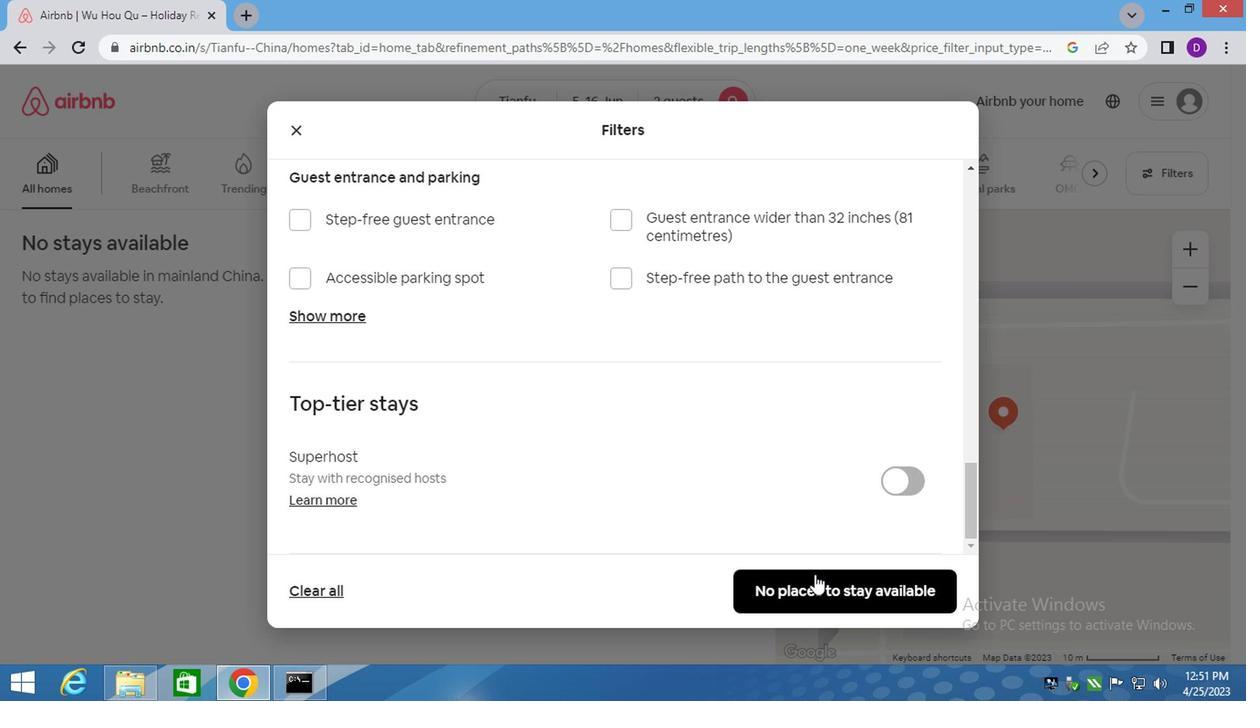 
Action: Mouse pressed left at (813, 579)
Screenshot: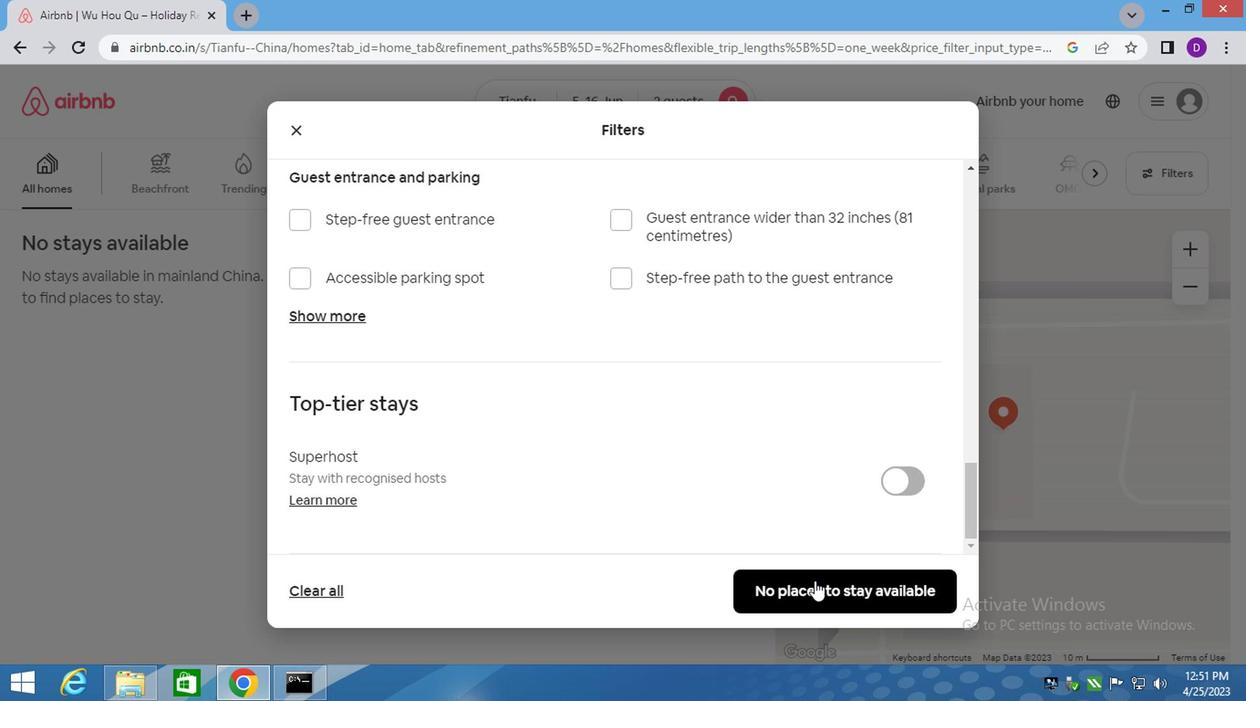 
Action: Mouse moved to (675, 457)
Screenshot: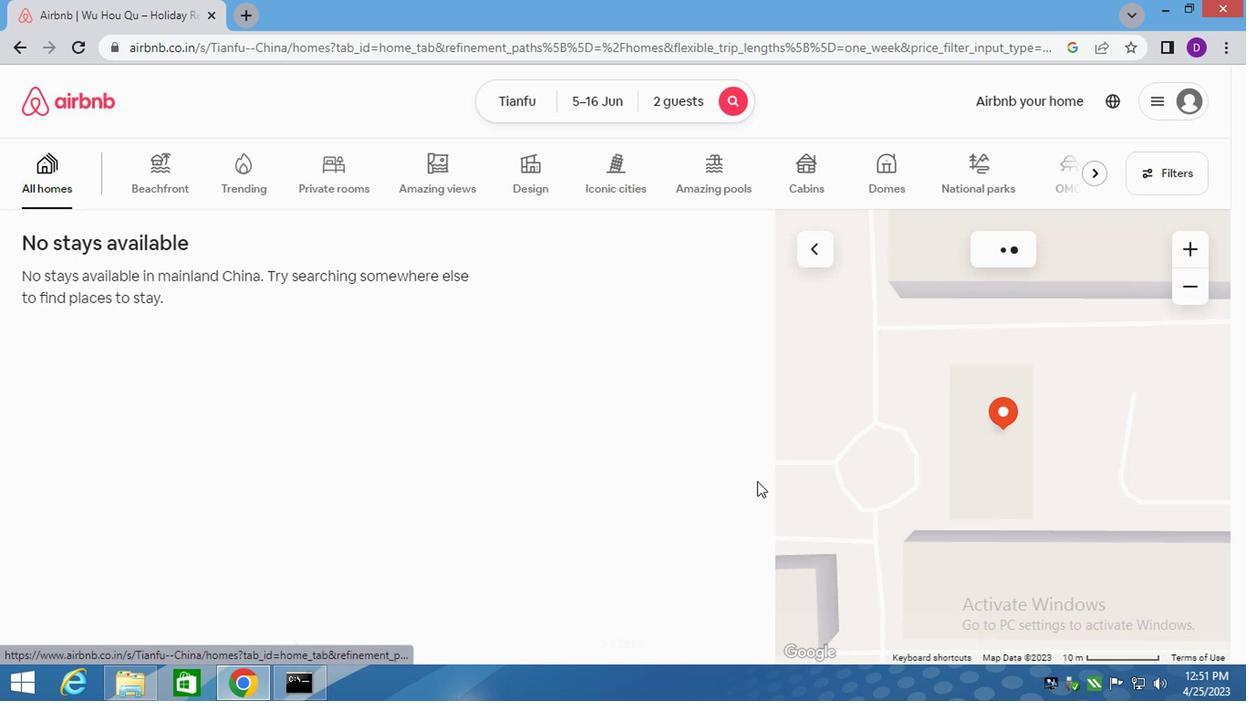 
